 Task: Buy 1 Aprons from Kitchen & Table Linens section under best seller category for shipping address: Gunner Ward, 3113 Abia Martin Drive, Panther Burn, Mississippi 38765, Cell Number 6314971043. Pay from credit card ending with 6759, CVV 506
Action: Mouse moved to (8, 75)
Screenshot: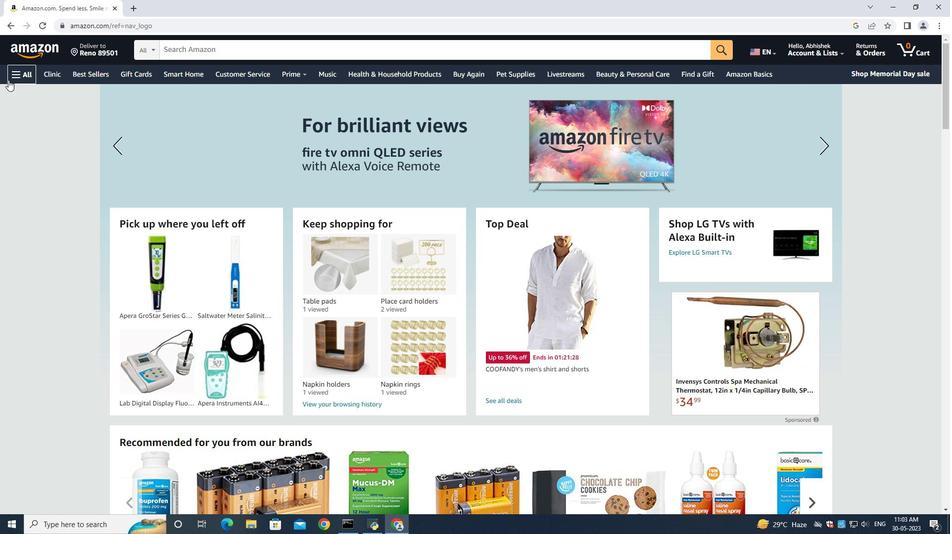 
Action: Mouse pressed left at (8, 75)
Screenshot: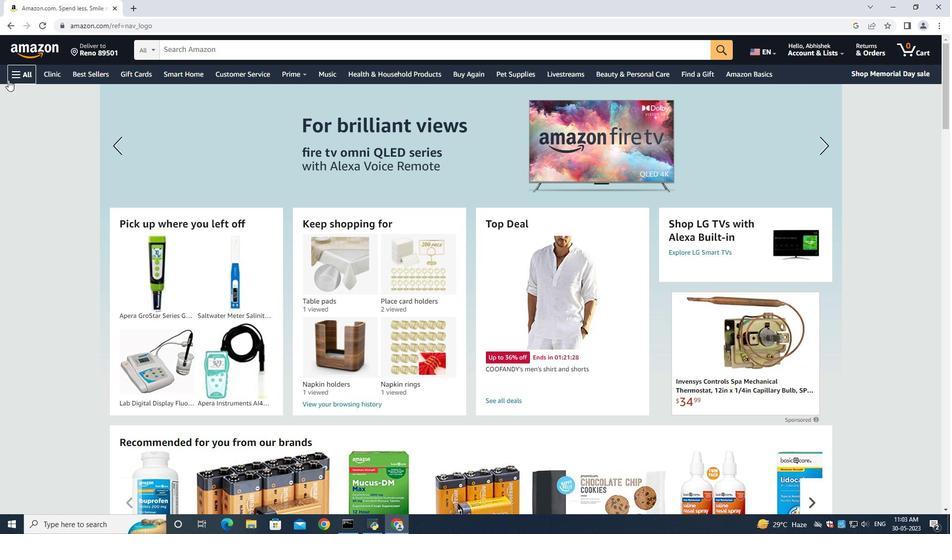 
Action: Mouse moved to (40, 92)
Screenshot: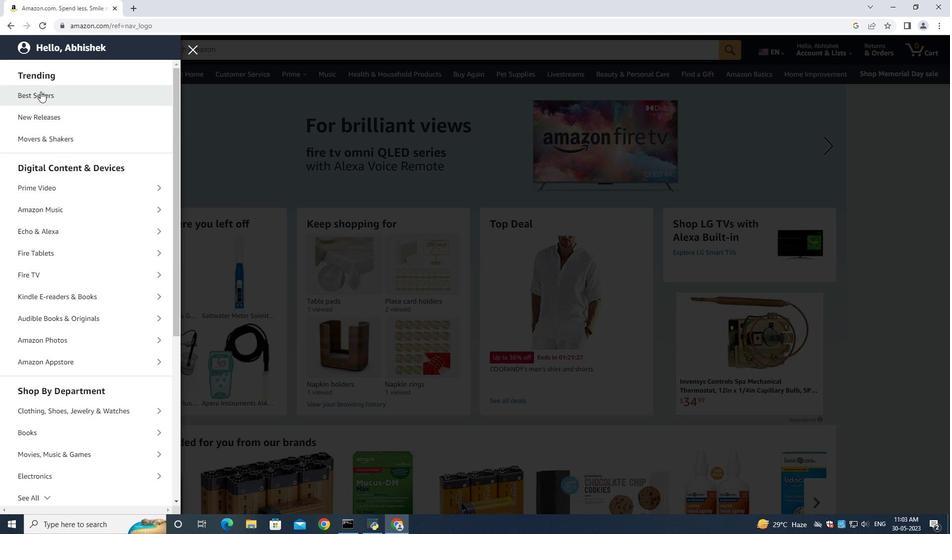 
Action: Mouse pressed left at (40, 92)
Screenshot: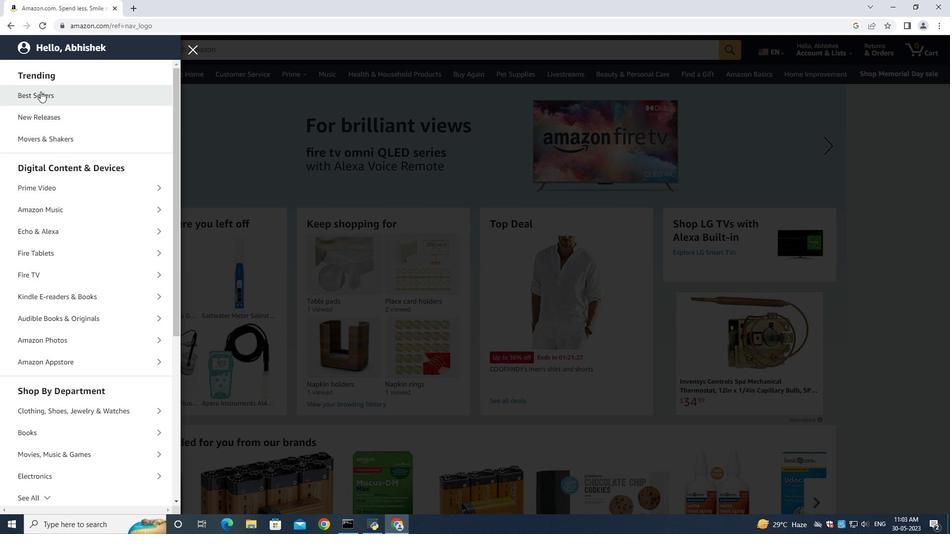 
Action: Mouse moved to (181, 53)
Screenshot: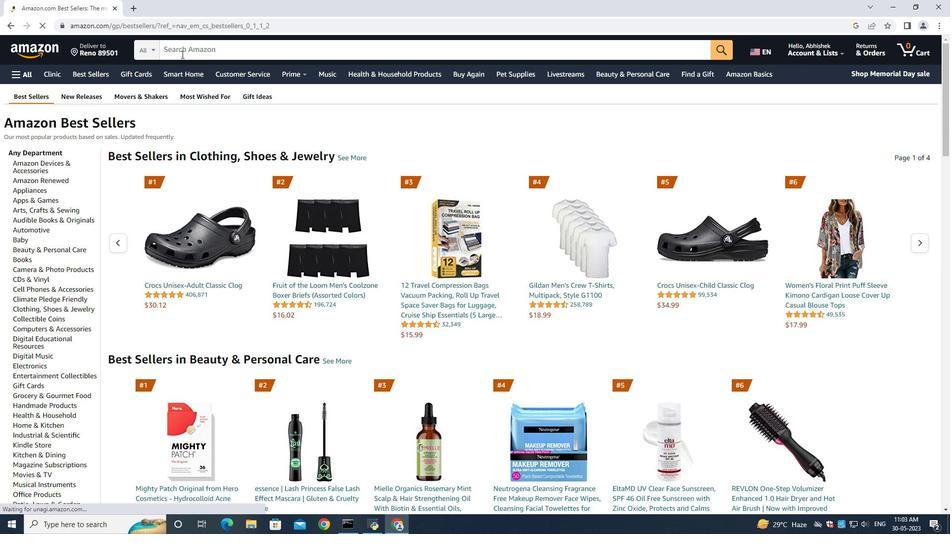 
Action: Mouse pressed left at (181, 53)
Screenshot: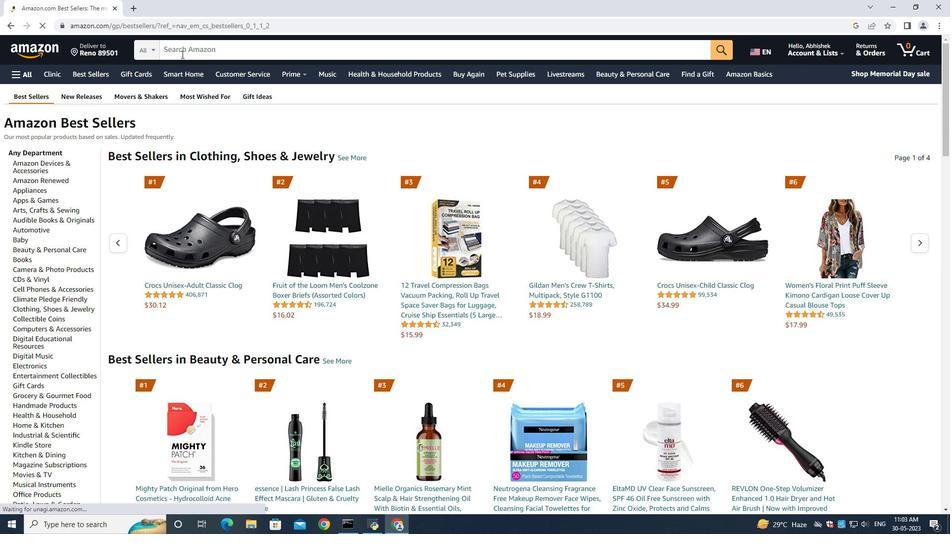 
Action: Key pressed <Key.shift>Aprons<Key.space><Key.shift><Key.enter>
Screenshot: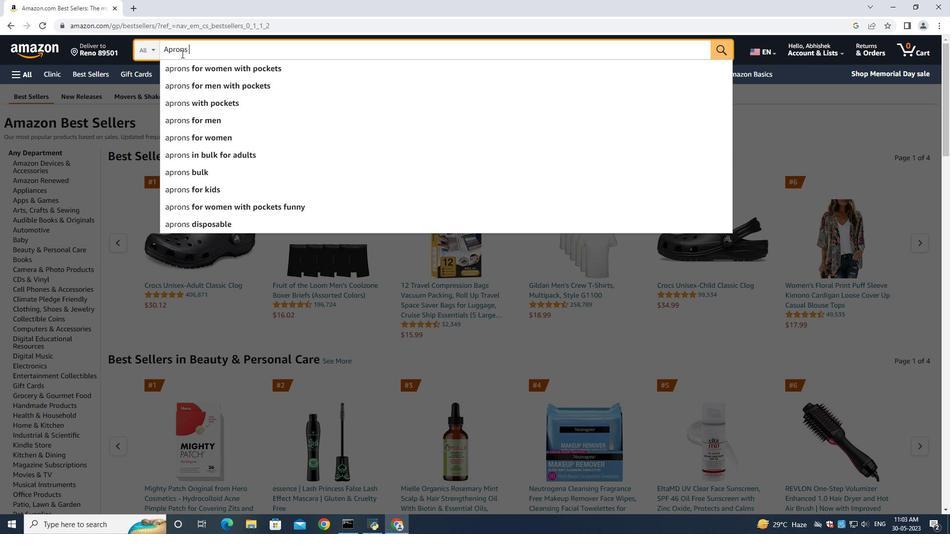 
Action: Mouse moved to (224, 56)
Screenshot: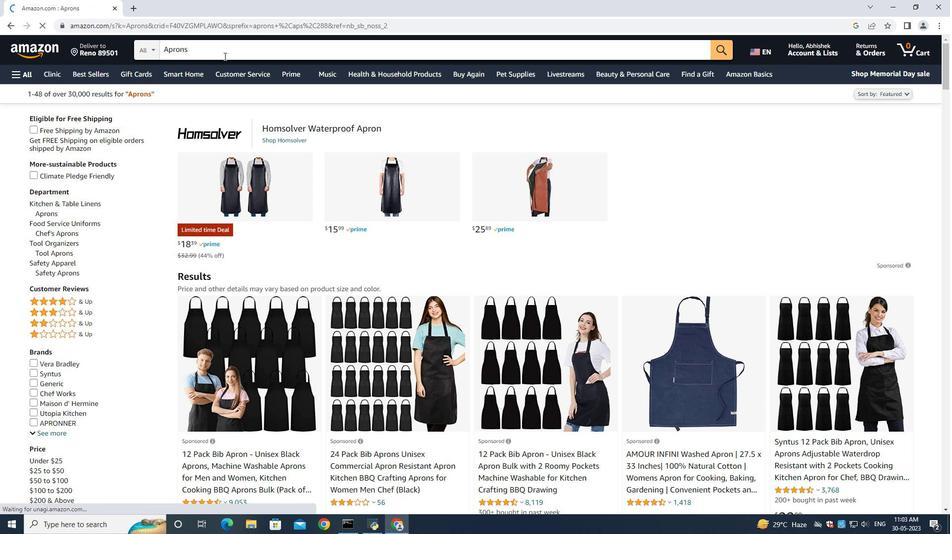 
Action: Mouse pressed left at (224, 56)
Screenshot: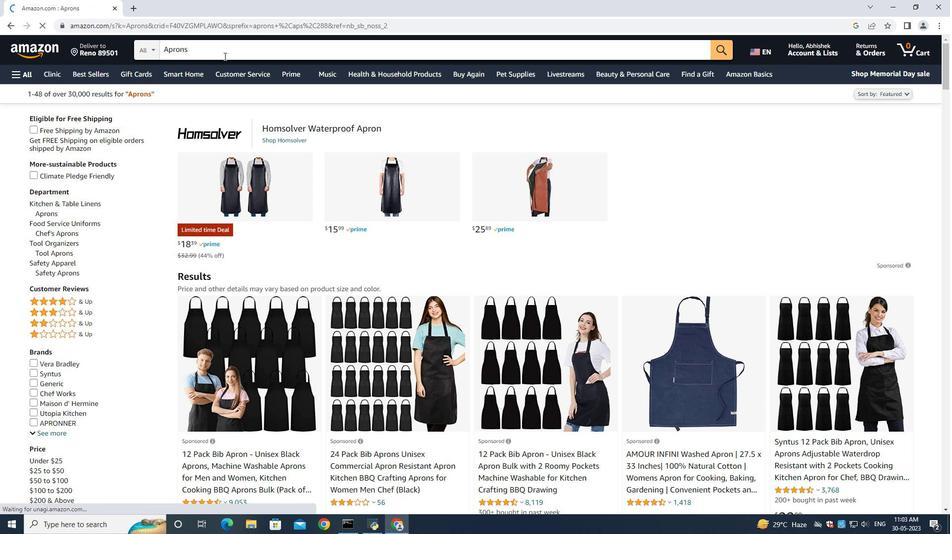 
Action: Mouse moved to (85, 204)
Screenshot: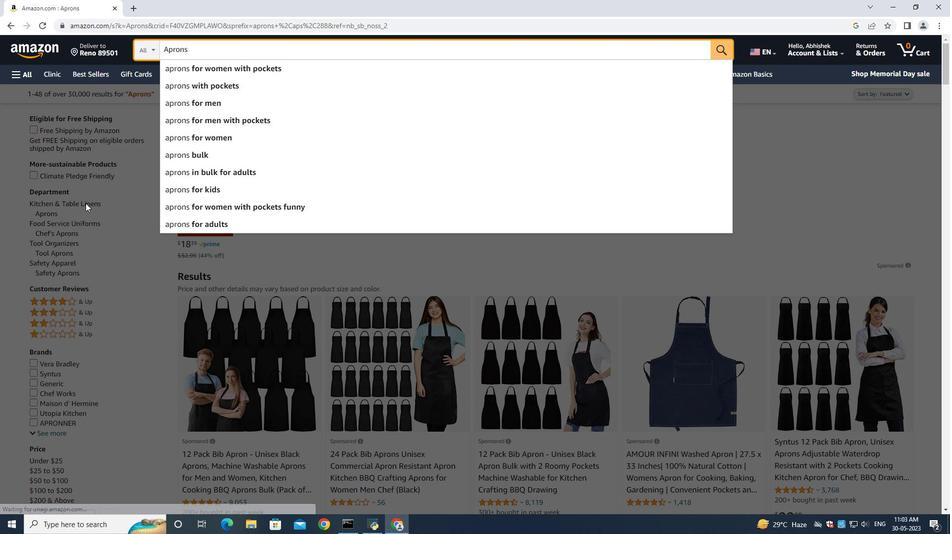 
Action: Mouse pressed left at (85, 204)
Screenshot: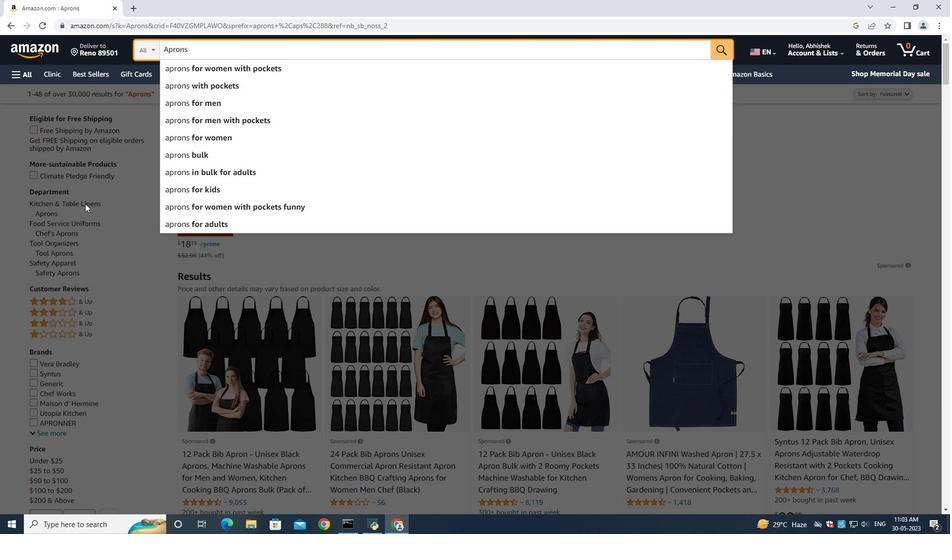 
Action: Mouse moved to (84, 204)
Screenshot: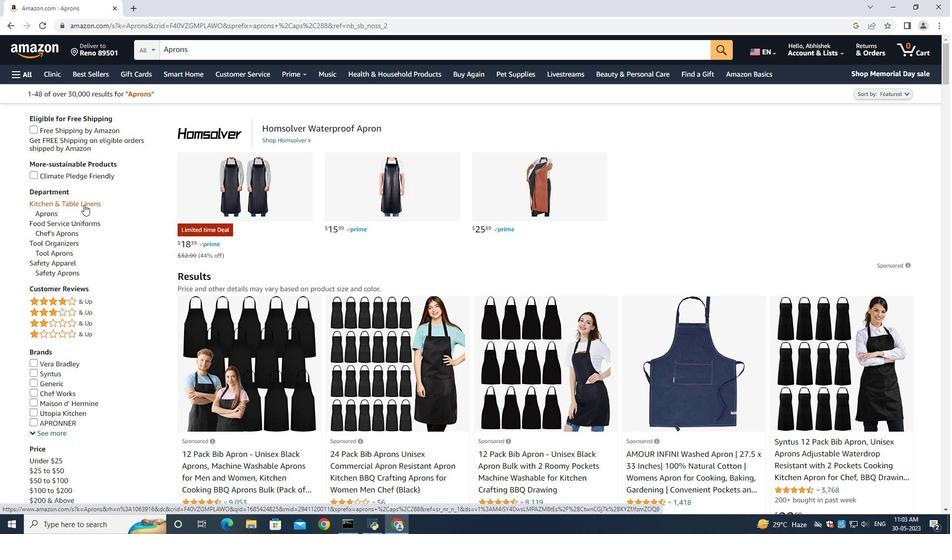 
Action: Mouse pressed left at (84, 204)
Screenshot: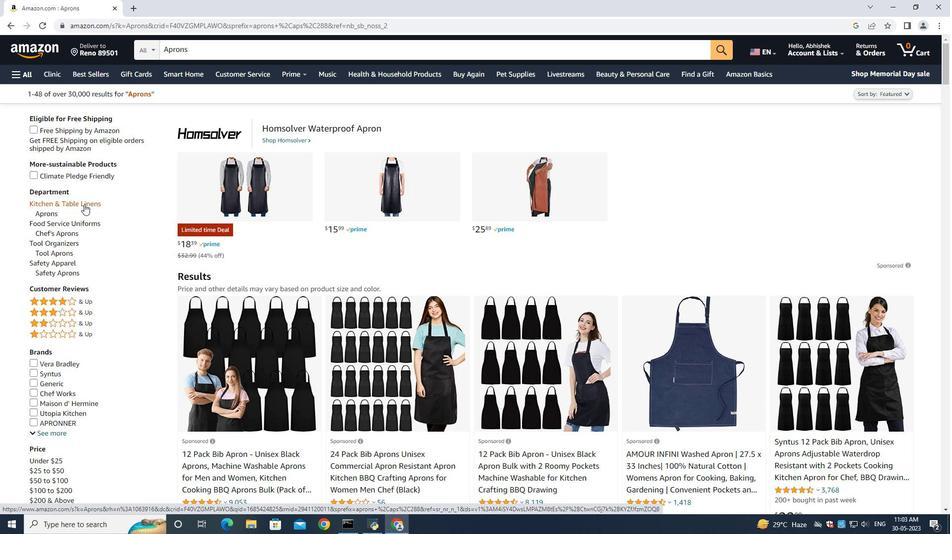 
Action: Mouse moved to (460, 256)
Screenshot: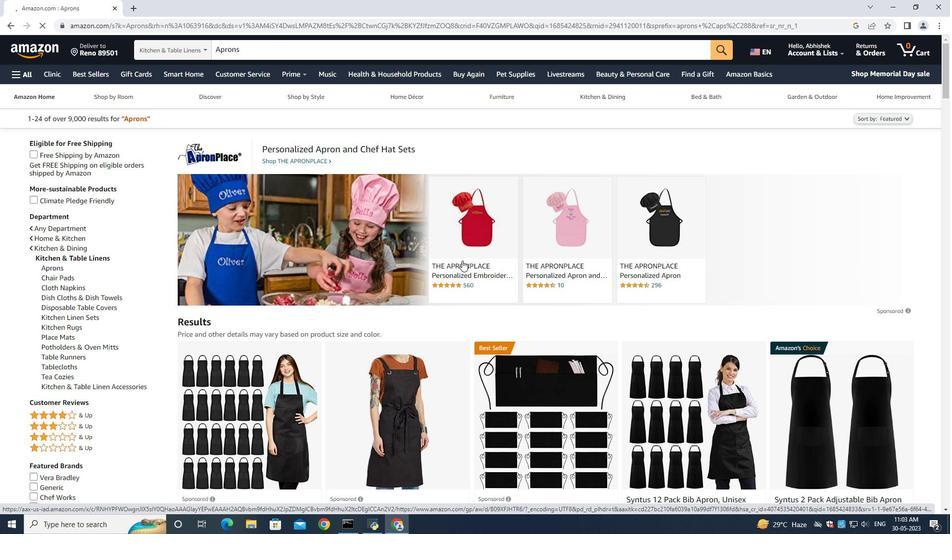 
Action: Mouse scrolled (460, 255) with delta (0, 0)
Screenshot: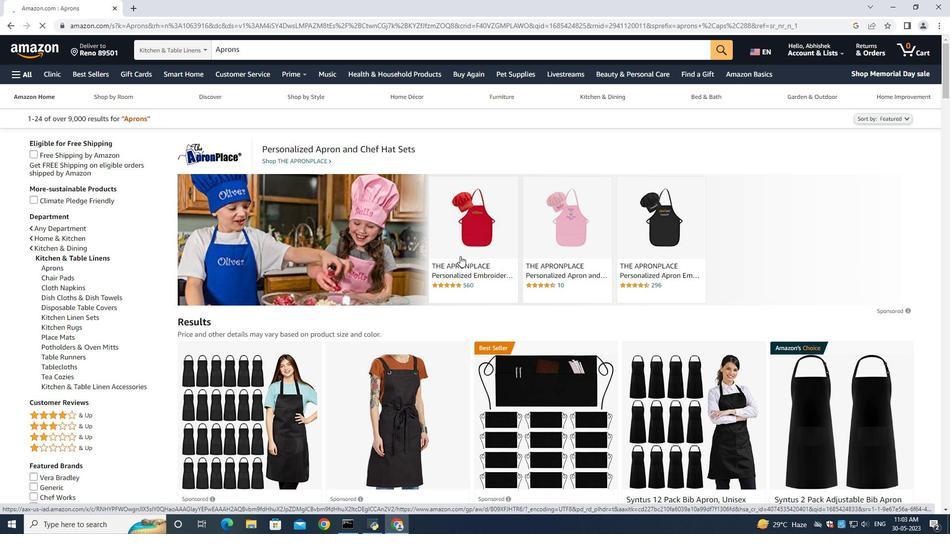 
Action: Mouse scrolled (460, 255) with delta (0, 0)
Screenshot: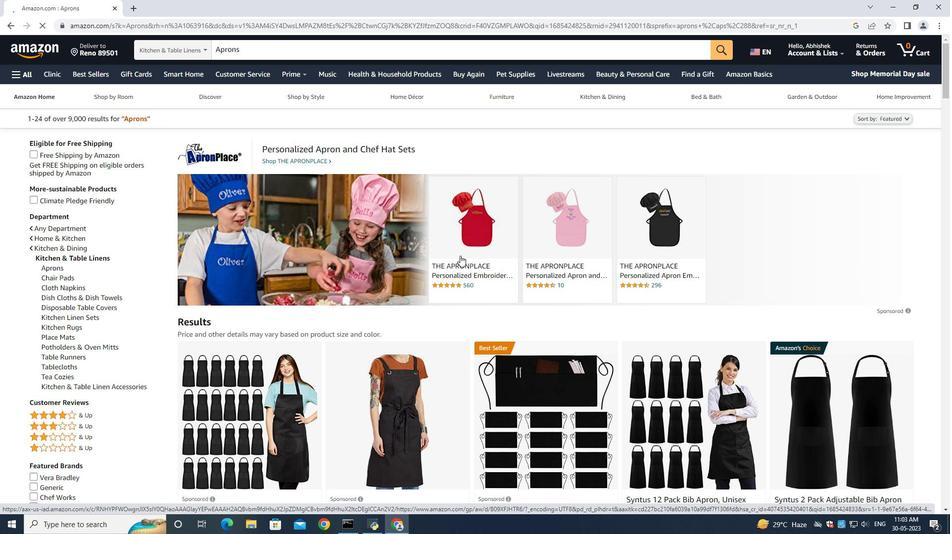 
Action: Mouse scrolled (460, 255) with delta (0, 0)
Screenshot: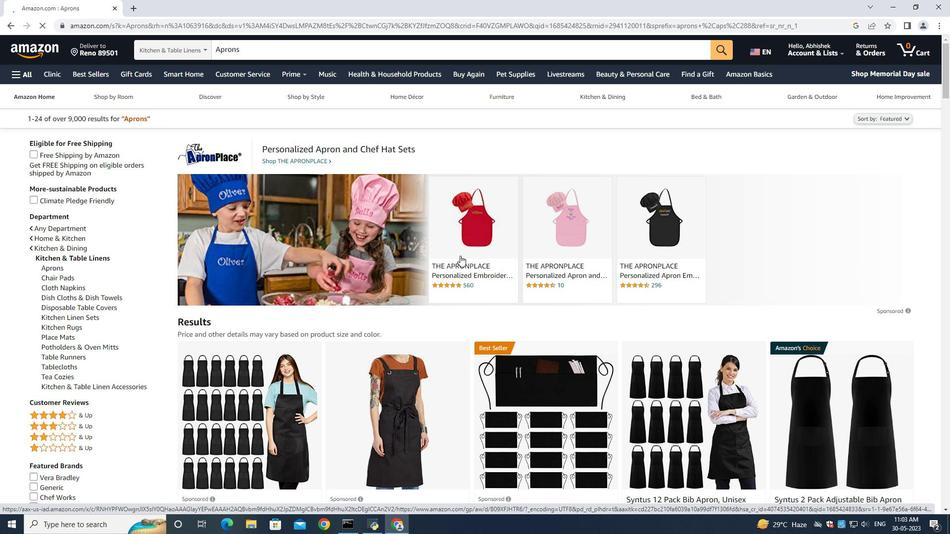 
Action: Mouse moved to (369, 365)
Screenshot: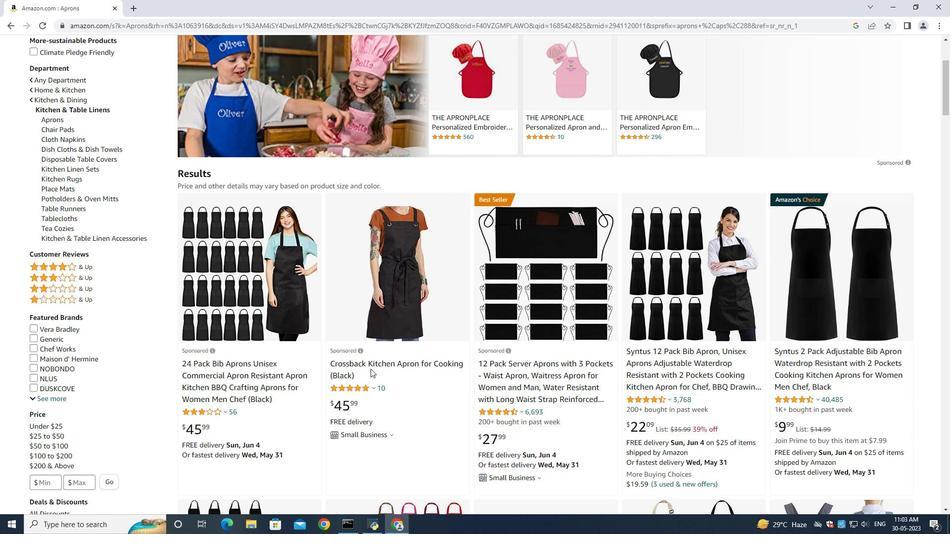 
Action: Mouse pressed left at (369, 365)
Screenshot: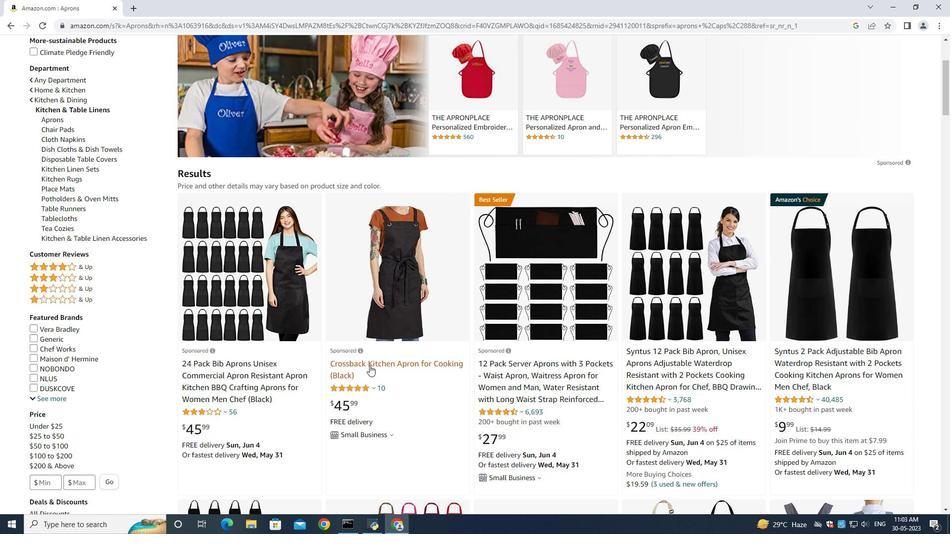 
Action: Mouse moved to (749, 350)
Screenshot: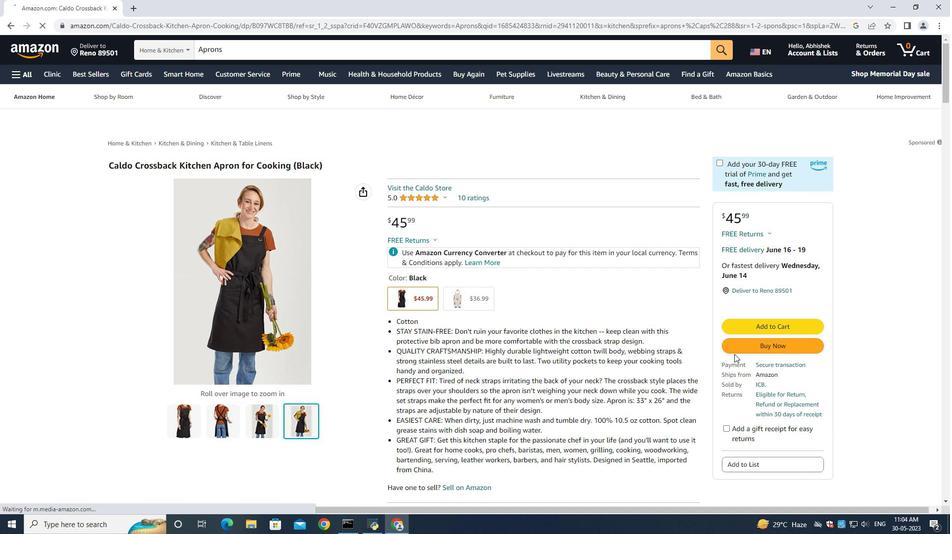 
Action: Mouse pressed left at (749, 350)
Screenshot: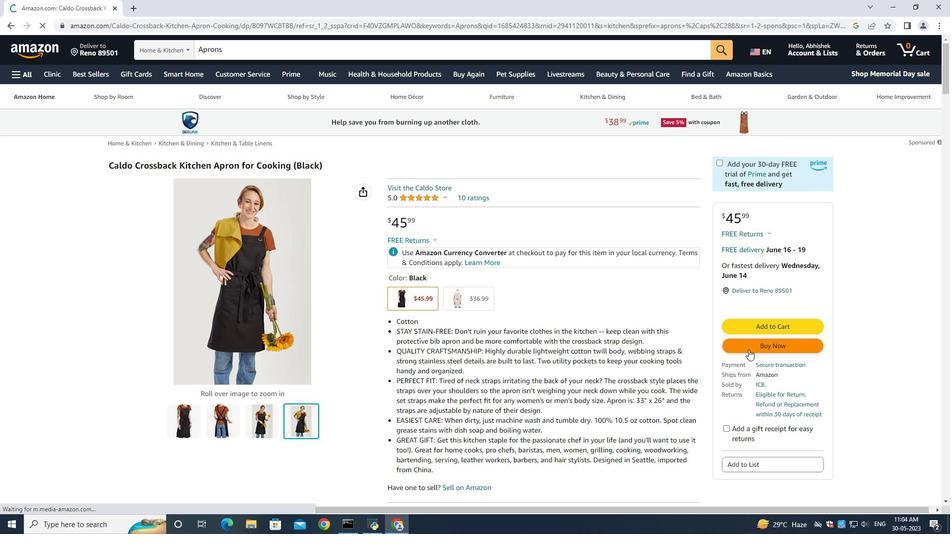 
Action: Mouse moved to (420, 315)
Screenshot: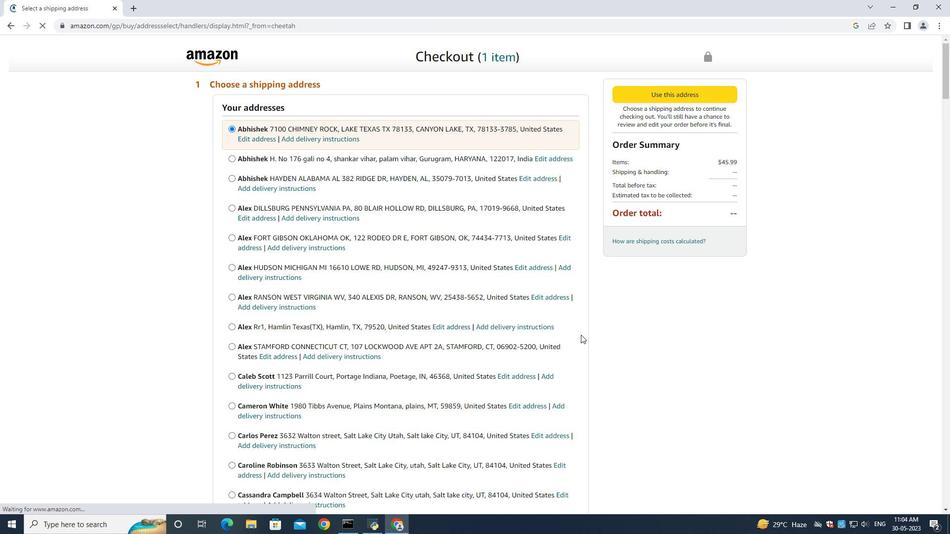 
Action: Mouse scrolled (420, 315) with delta (0, 0)
Screenshot: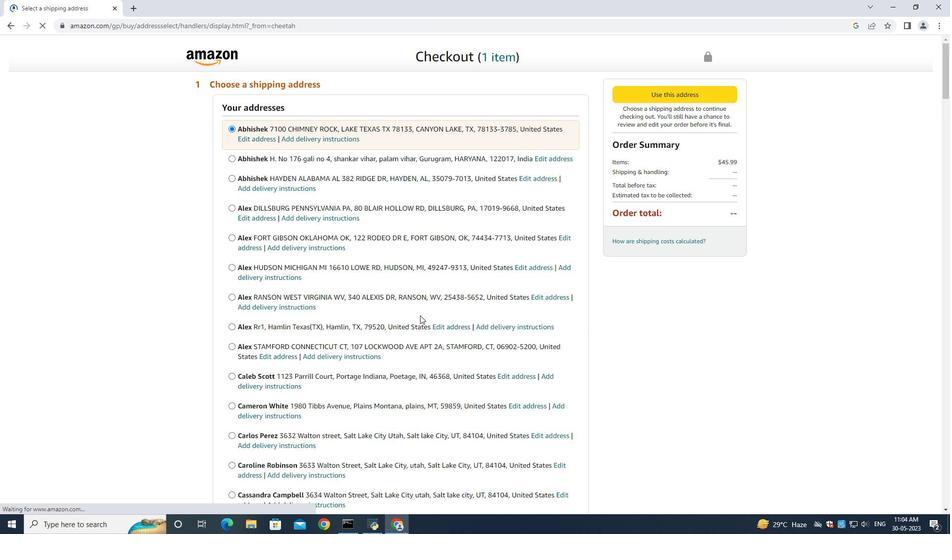 
Action: Mouse scrolled (420, 315) with delta (0, 0)
Screenshot: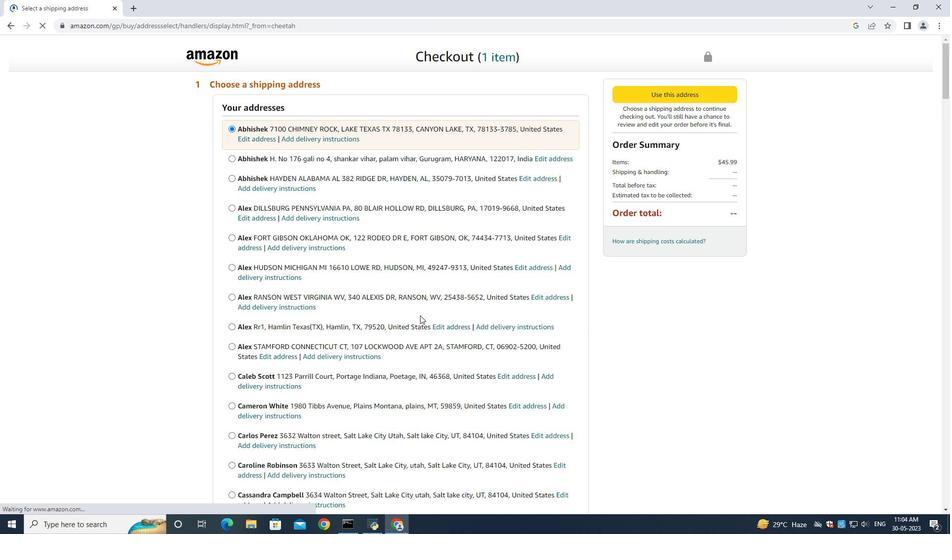 
Action: Mouse scrolled (420, 315) with delta (0, 0)
Screenshot: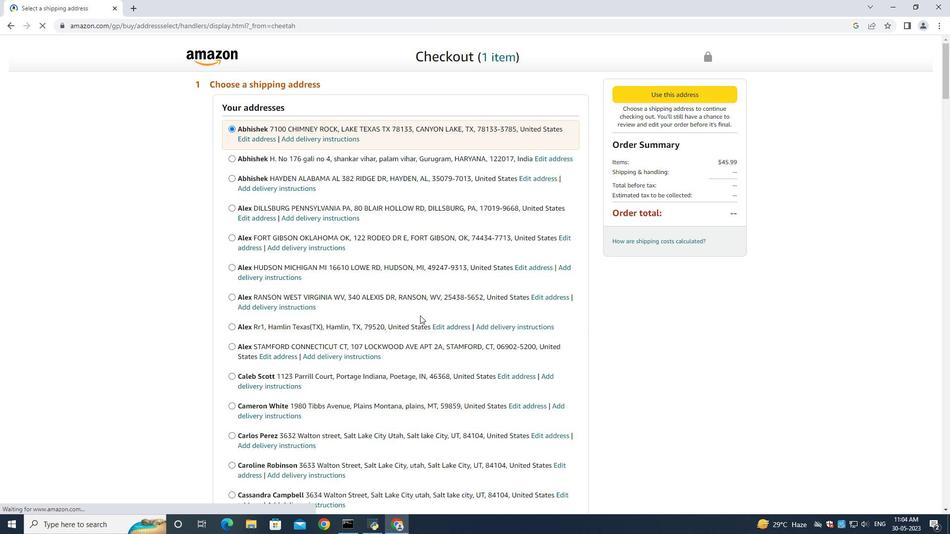 
Action: Mouse scrolled (420, 315) with delta (0, 0)
Screenshot: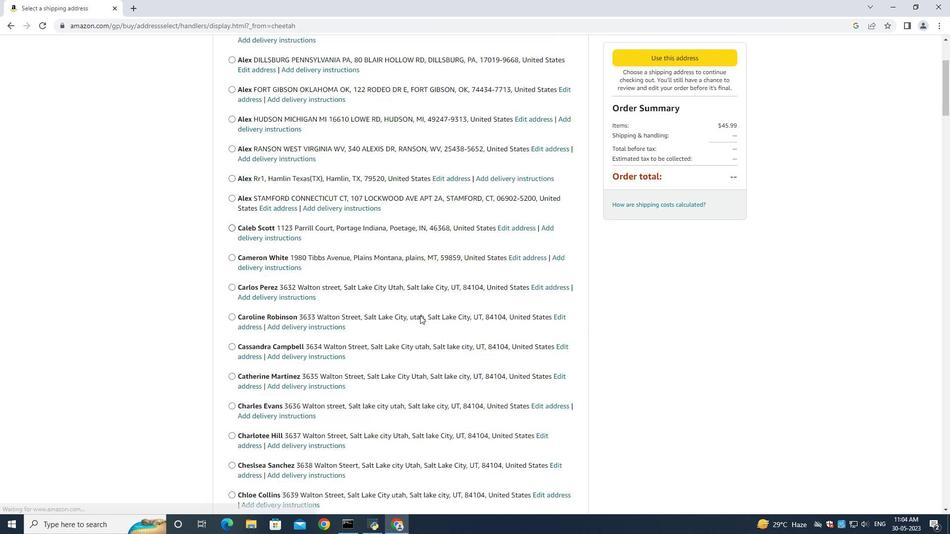 
Action: Mouse scrolled (420, 315) with delta (0, 0)
Screenshot: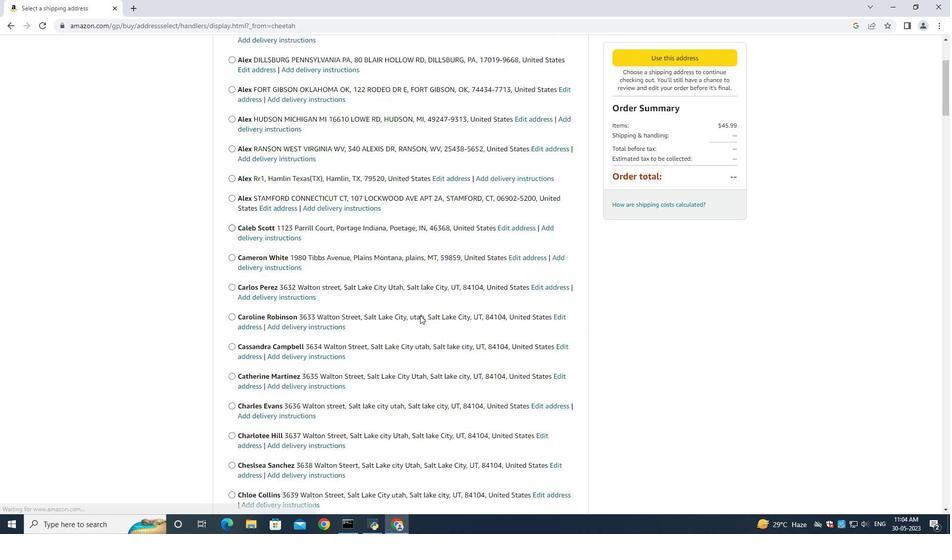
Action: Mouse scrolled (420, 315) with delta (0, 0)
Screenshot: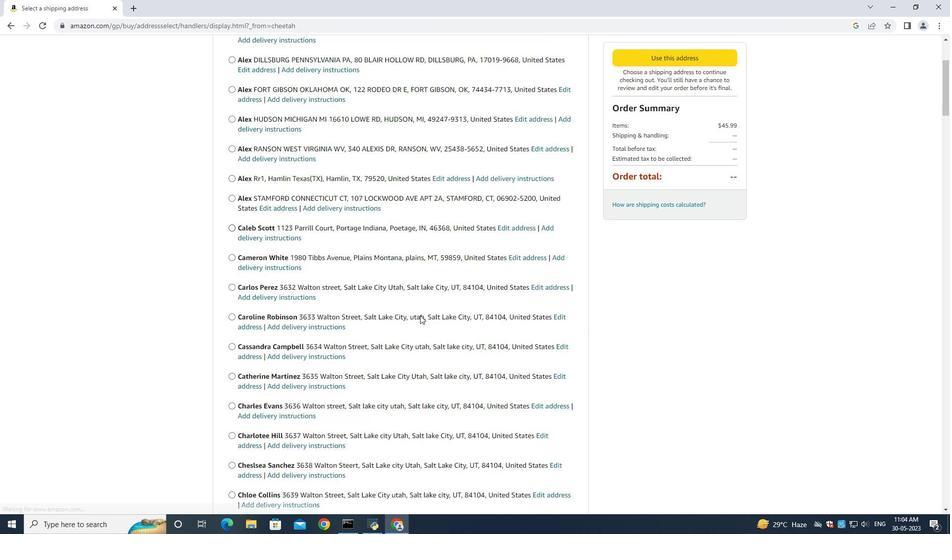 
Action: Mouse scrolled (420, 315) with delta (0, 0)
Screenshot: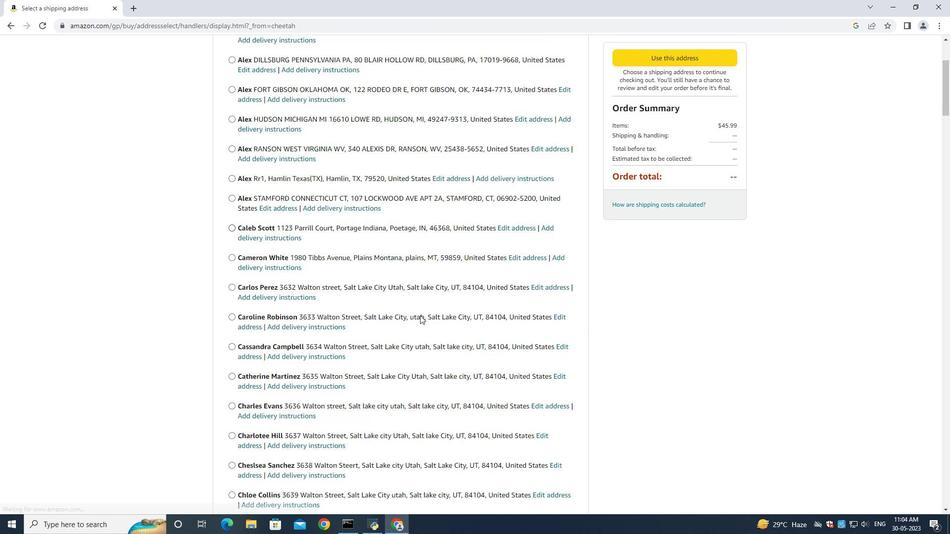 
Action: Mouse scrolled (420, 315) with delta (0, 0)
Screenshot: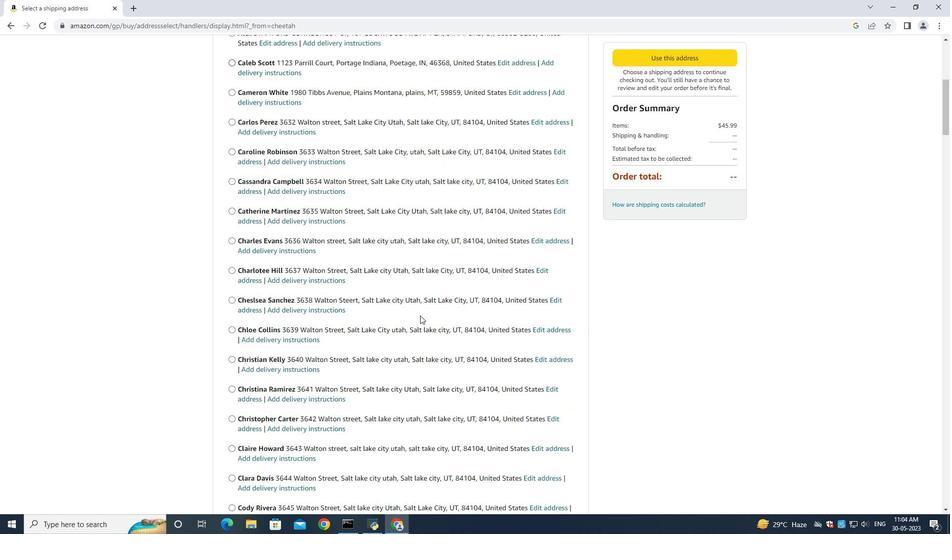 
Action: Mouse scrolled (420, 315) with delta (0, 0)
Screenshot: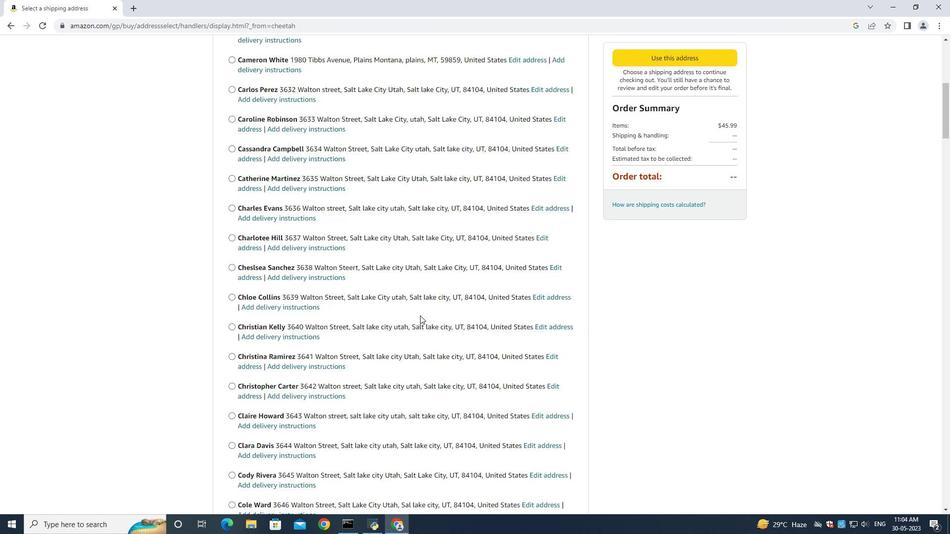 
Action: Mouse scrolled (420, 315) with delta (0, 0)
Screenshot: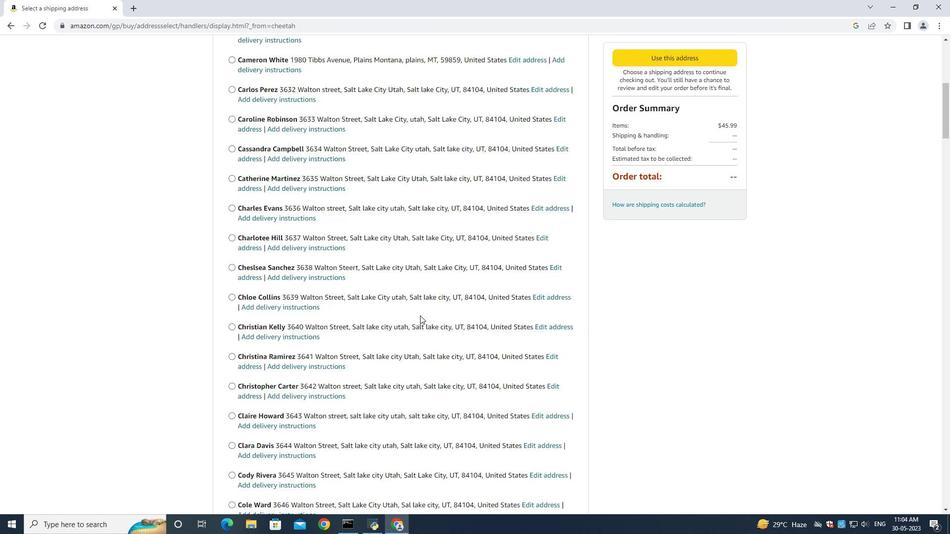 
Action: Mouse scrolled (420, 315) with delta (0, 0)
Screenshot: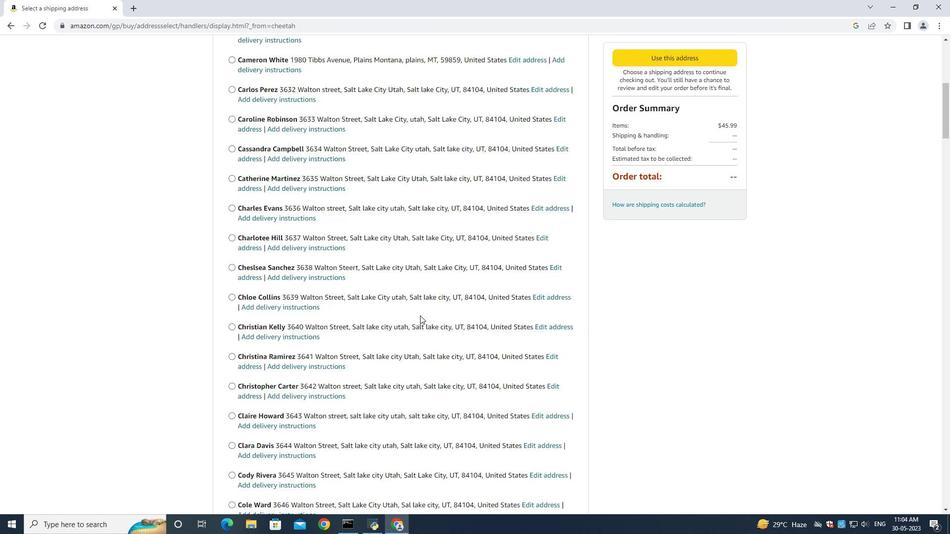 
Action: Mouse scrolled (420, 315) with delta (0, 0)
Screenshot: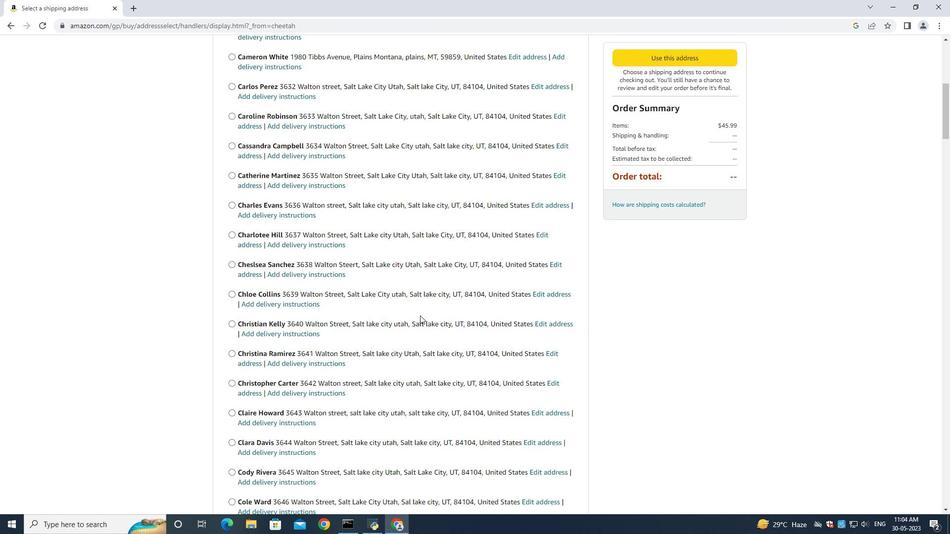 
Action: Mouse scrolled (420, 315) with delta (0, 0)
Screenshot: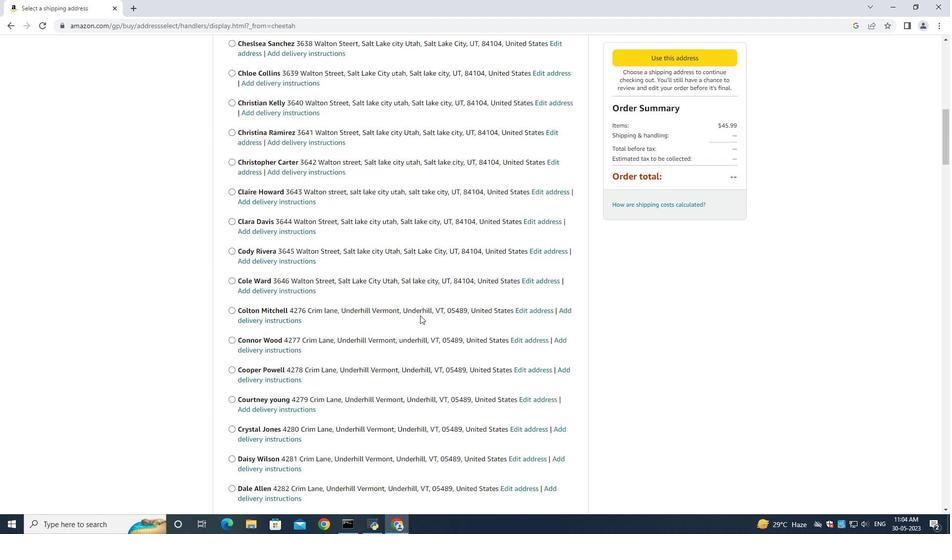 
Action: Mouse scrolled (420, 315) with delta (0, 0)
Screenshot: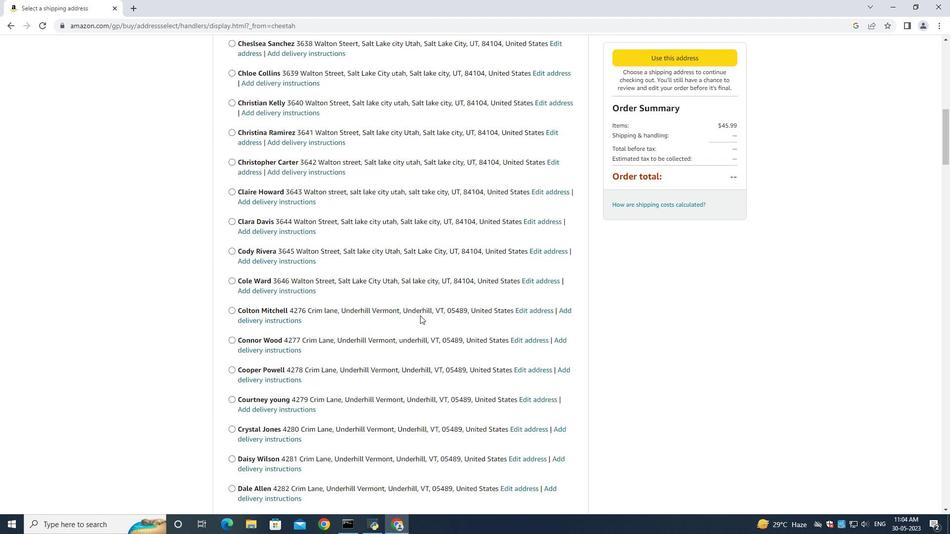 
Action: Mouse scrolled (420, 315) with delta (0, 0)
Screenshot: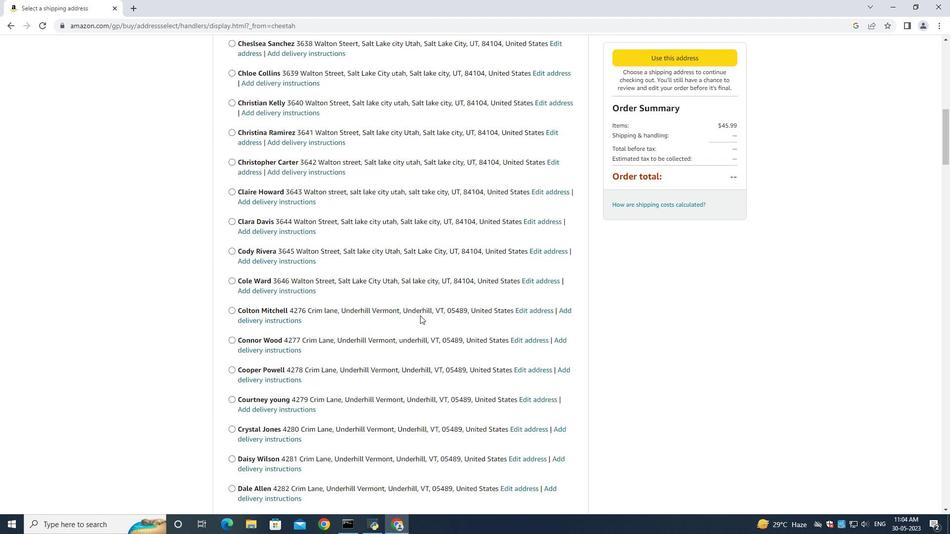 
Action: Mouse scrolled (420, 315) with delta (0, 0)
Screenshot: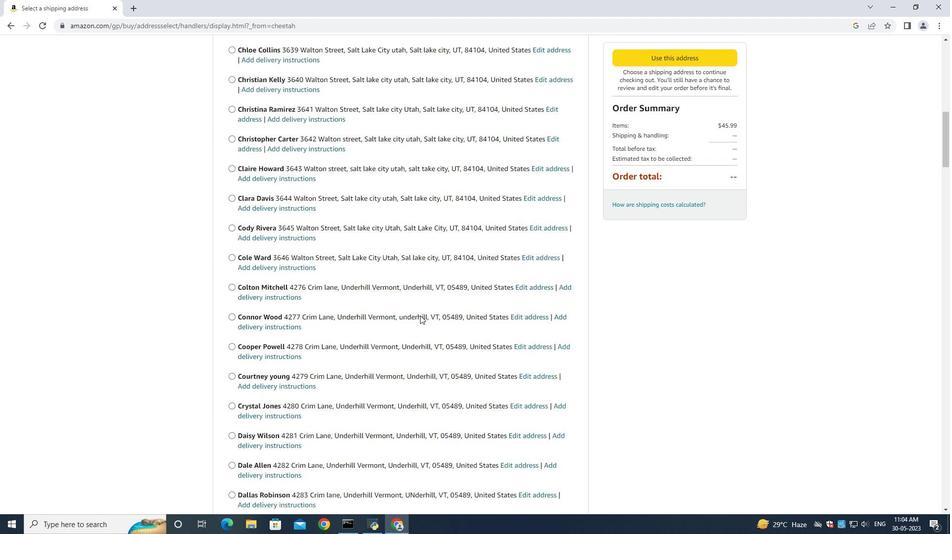 
Action: Mouse scrolled (420, 315) with delta (0, 0)
Screenshot: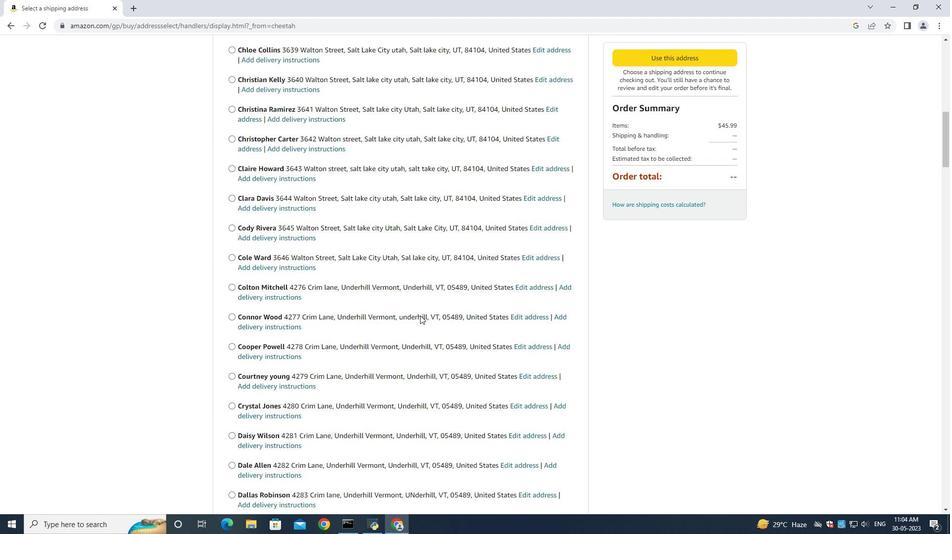 
Action: Mouse scrolled (420, 315) with delta (0, 0)
Screenshot: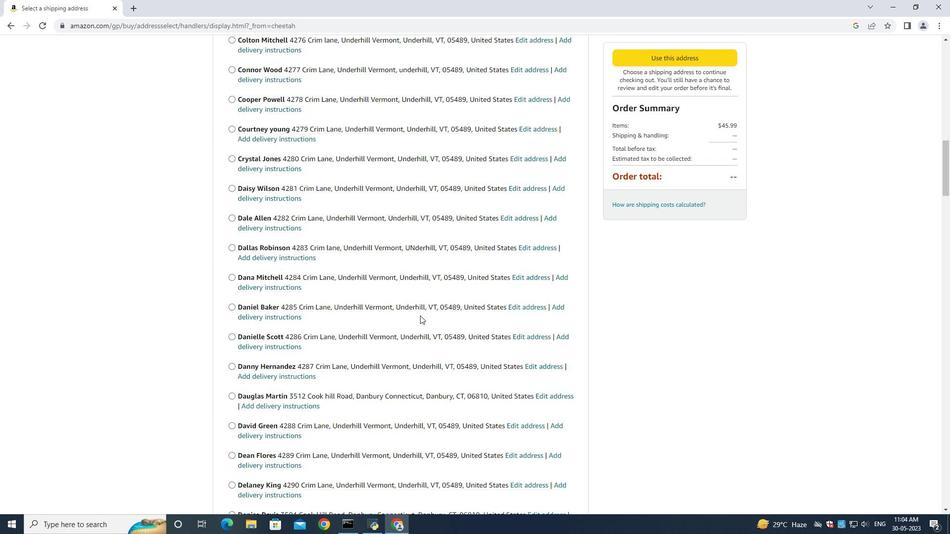 
Action: Mouse scrolled (420, 315) with delta (0, 0)
Screenshot: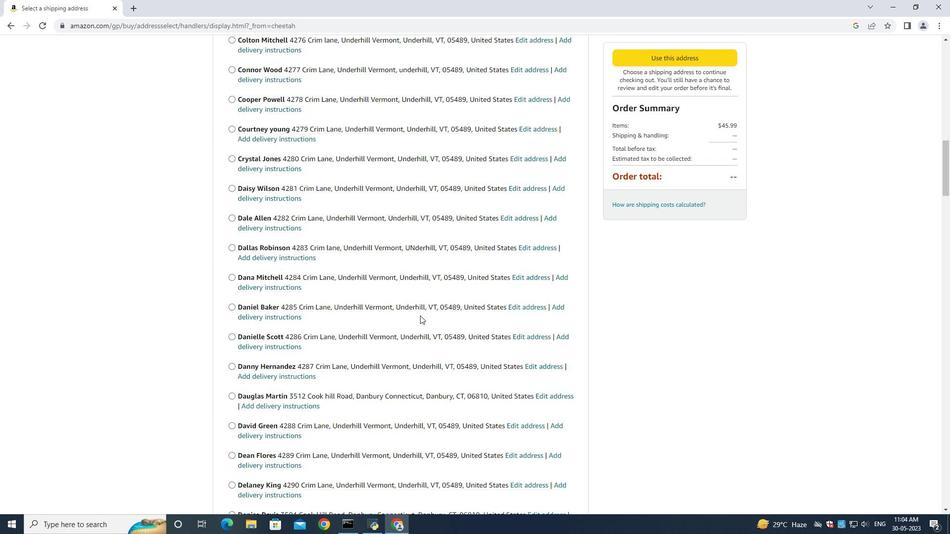 
Action: Mouse scrolled (420, 315) with delta (0, 0)
Screenshot: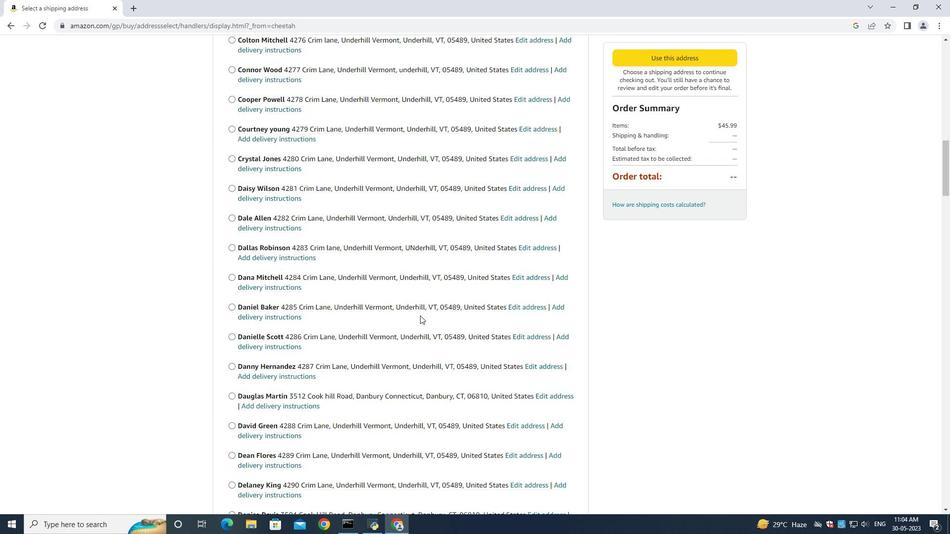 
Action: Mouse scrolled (420, 315) with delta (0, 0)
Screenshot: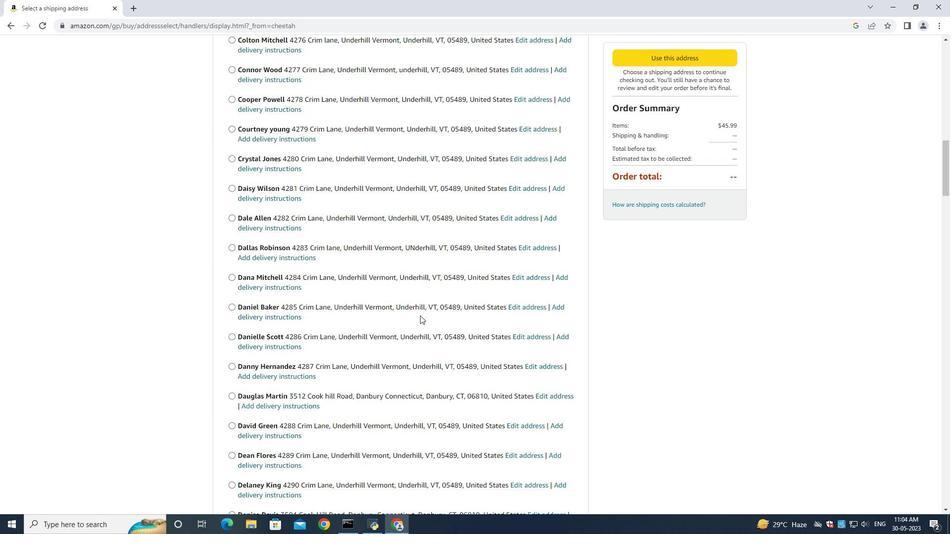
Action: Mouse scrolled (420, 315) with delta (0, 0)
Screenshot: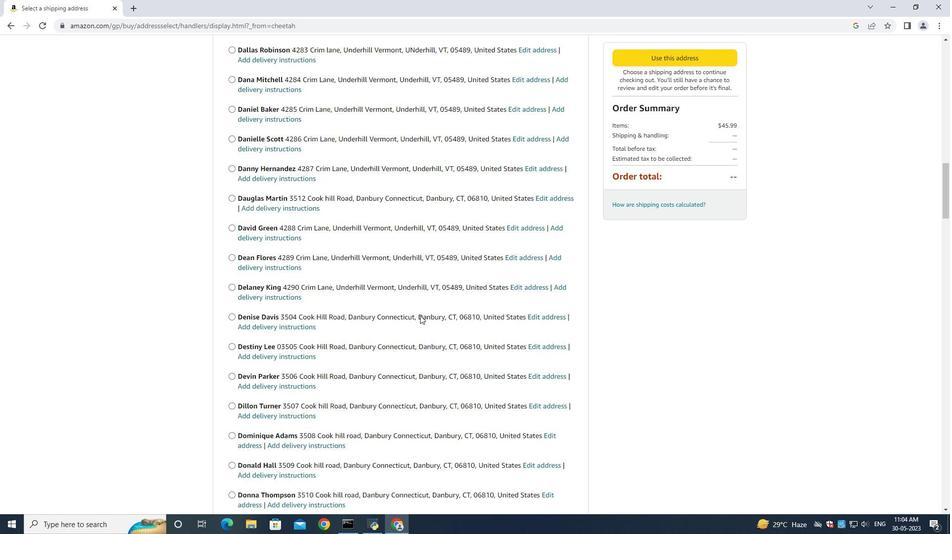 
Action: Mouse scrolled (420, 315) with delta (0, 0)
Screenshot: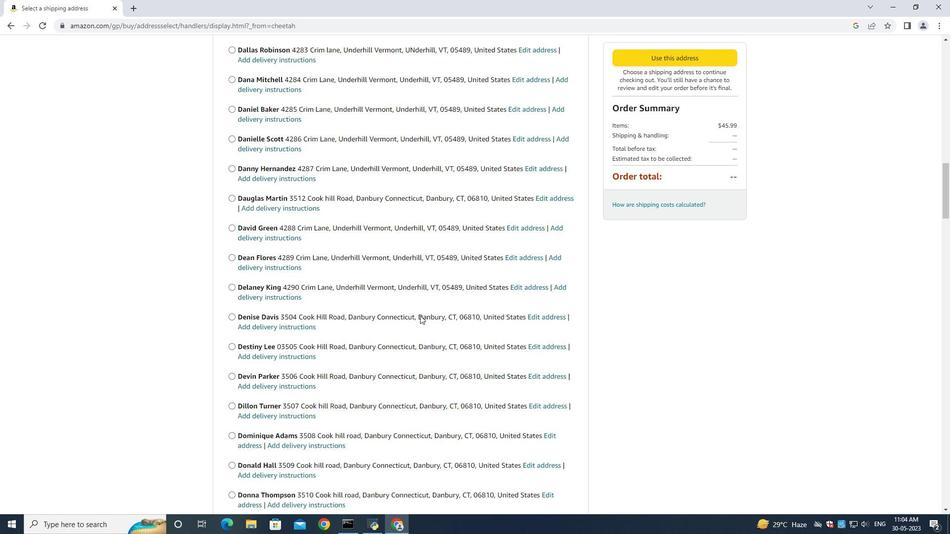 
Action: Mouse scrolled (420, 315) with delta (0, 0)
Screenshot: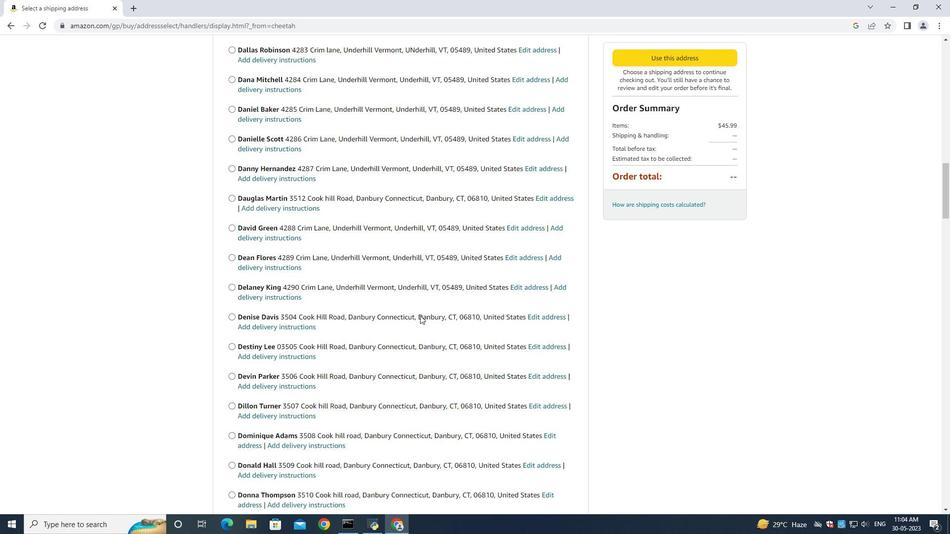 
Action: Mouse scrolled (420, 315) with delta (0, 0)
Screenshot: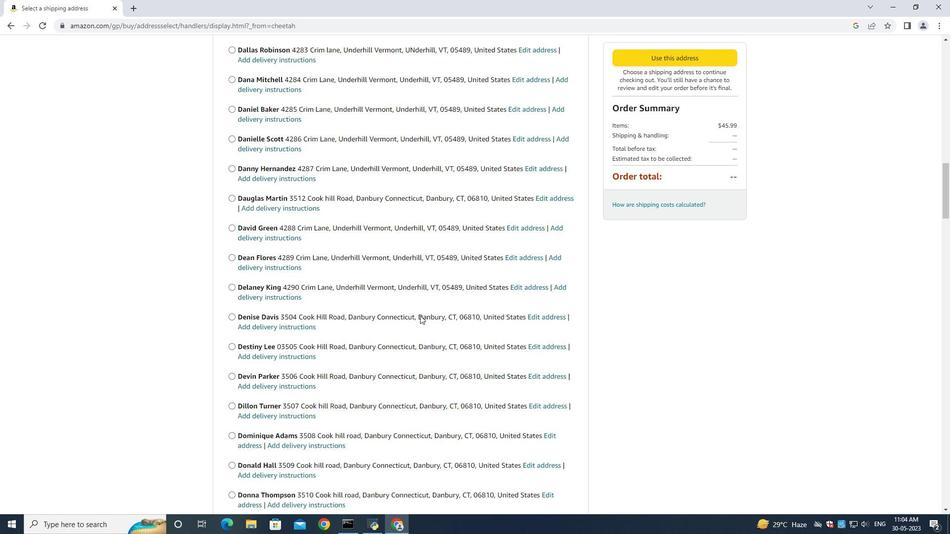 
Action: Mouse scrolled (420, 315) with delta (0, 0)
Screenshot: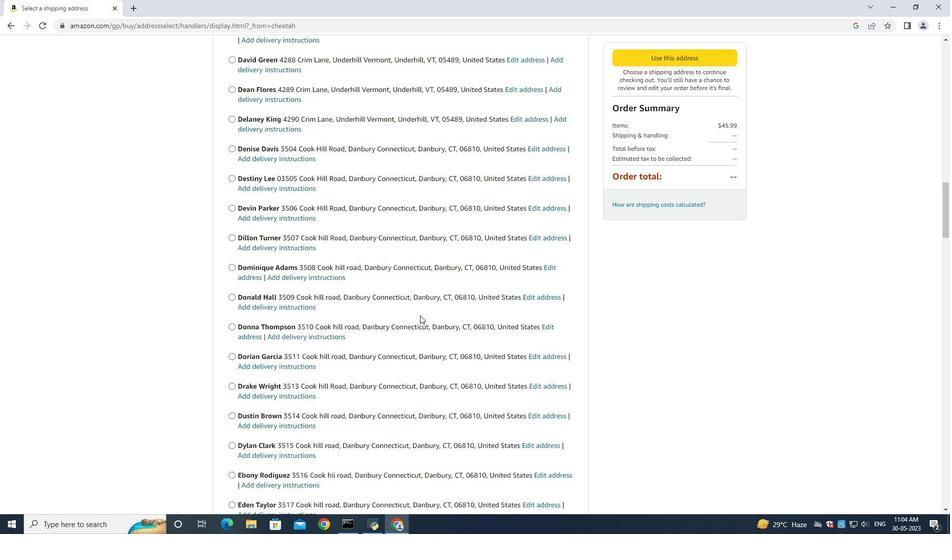 
Action: Mouse scrolled (420, 315) with delta (0, 0)
Screenshot: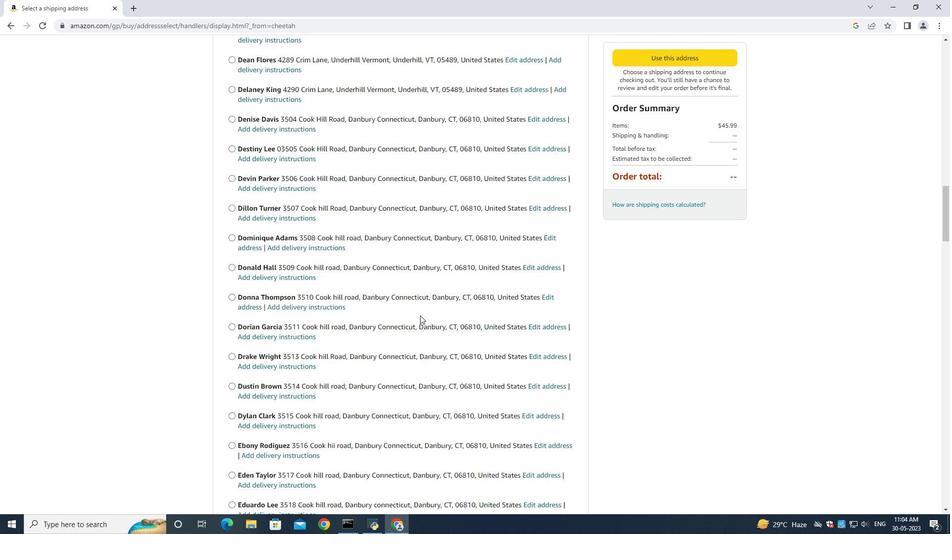 
Action: Mouse moved to (420, 315)
Screenshot: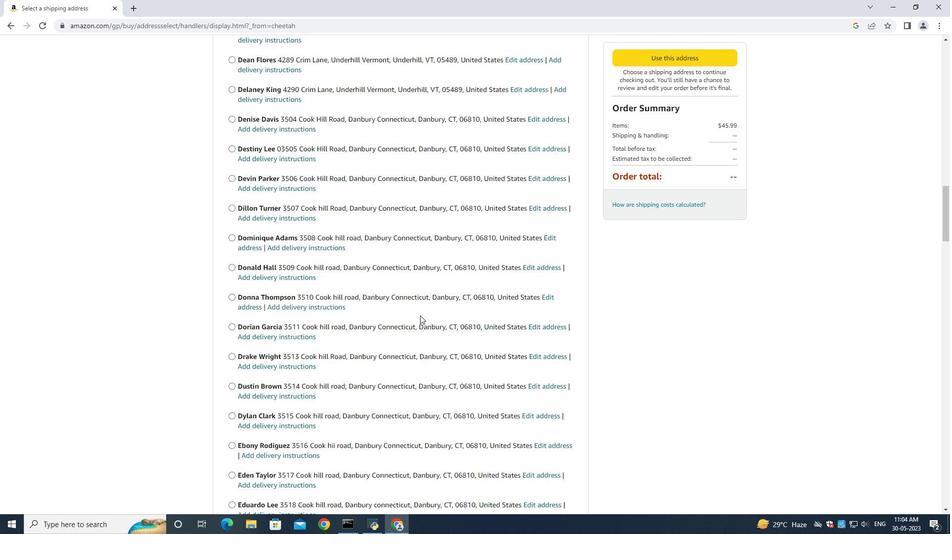 
Action: Mouse scrolled (420, 315) with delta (0, 0)
Screenshot: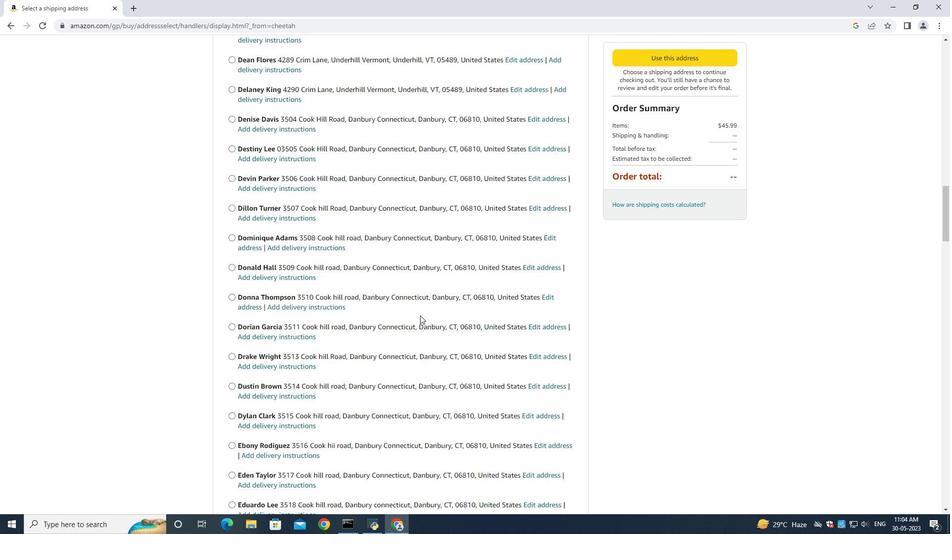 
Action: Mouse moved to (420, 315)
Screenshot: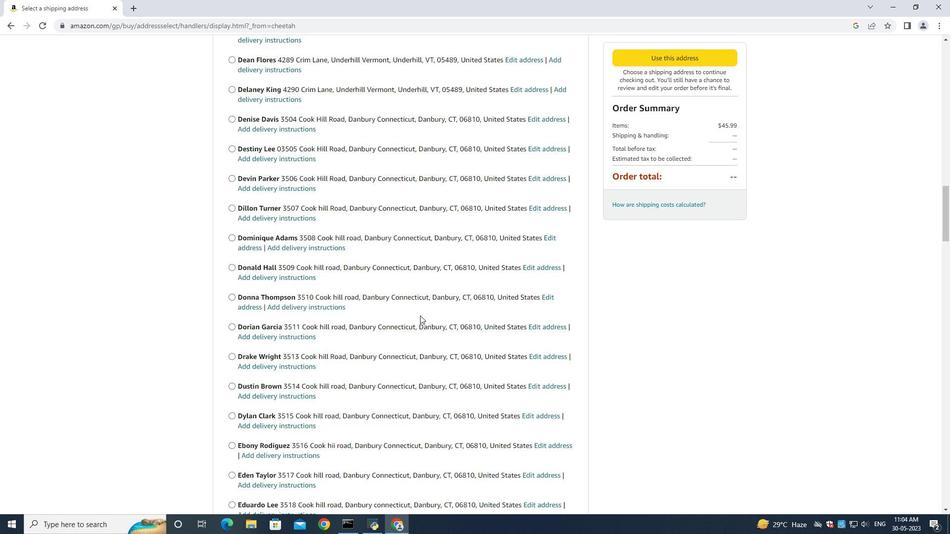 
Action: Mouse scrolled (420, 315) with delta (0, 0)
Screenshot: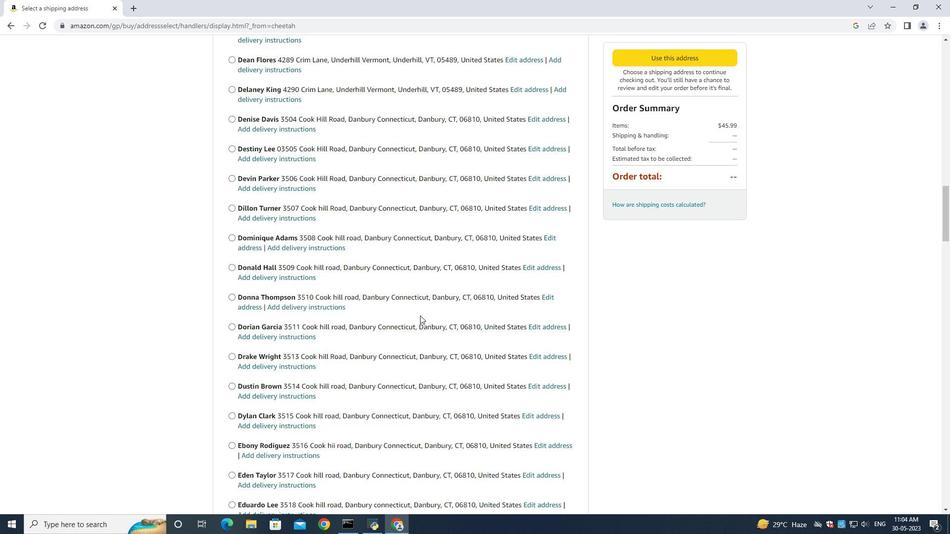 
Action: Mouse scrolled (420, 315) with delta (0, 0)
Screenshot: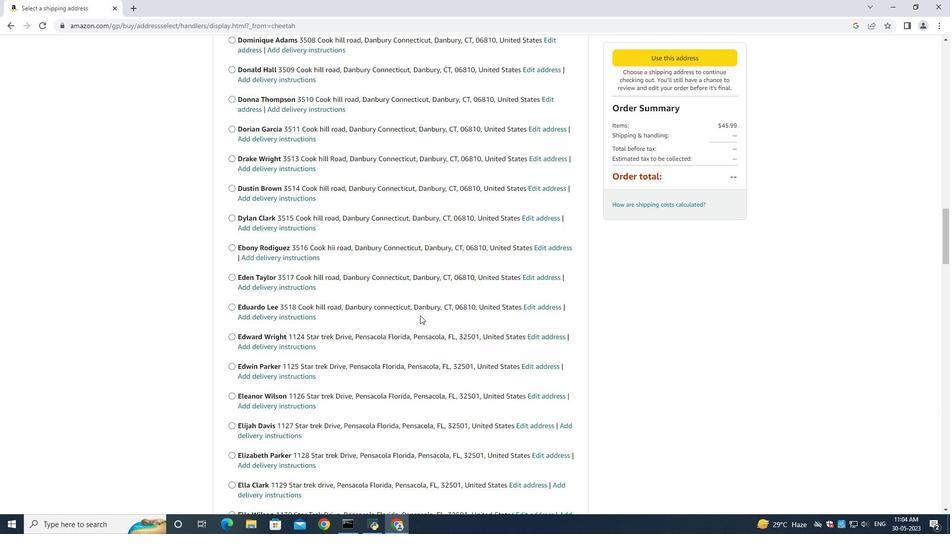
Action: Mouse scrolled (420, 315) with delta (0, 0)
Screenshot: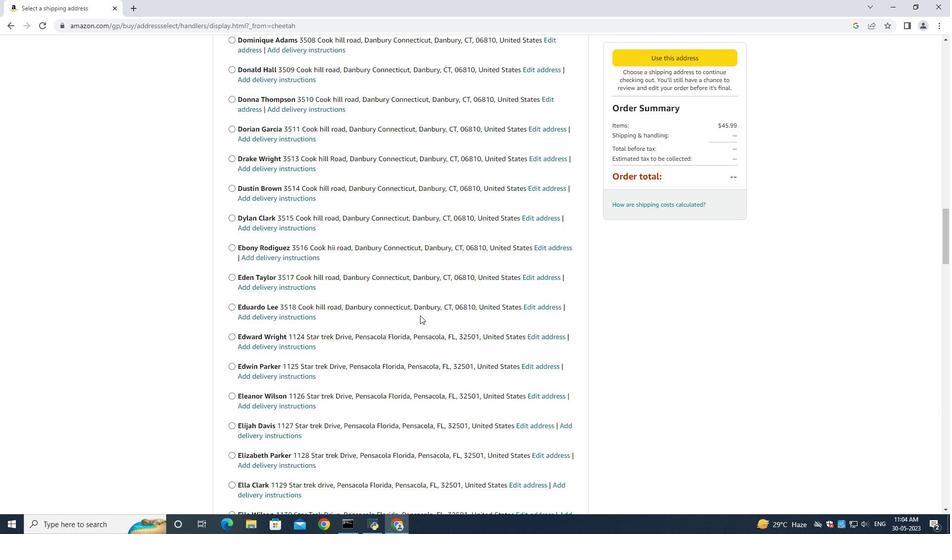 
Action: Mouse scrolled (420, 315) with delta (0, 0)
Screenshot: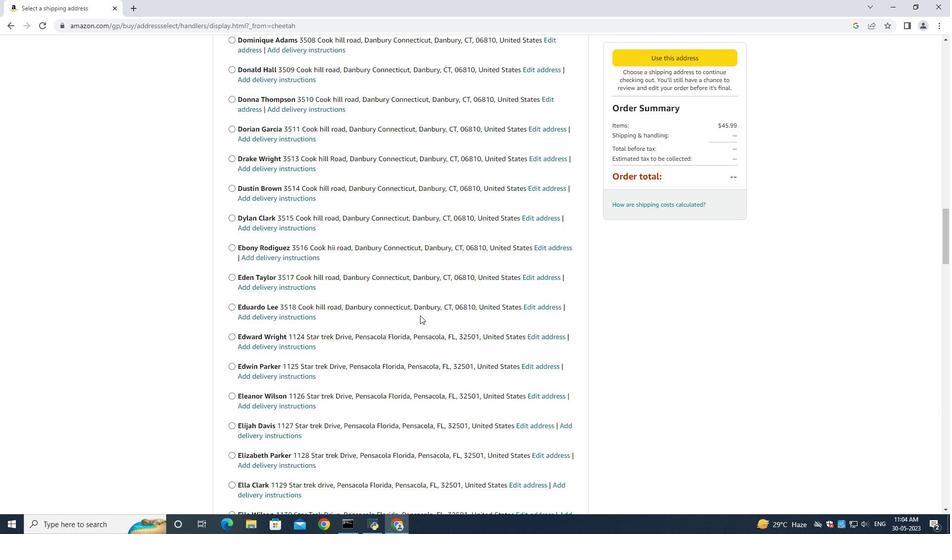 
Action: Mouse scrolled (420, 315) with delta (0, 0)
Screenshot: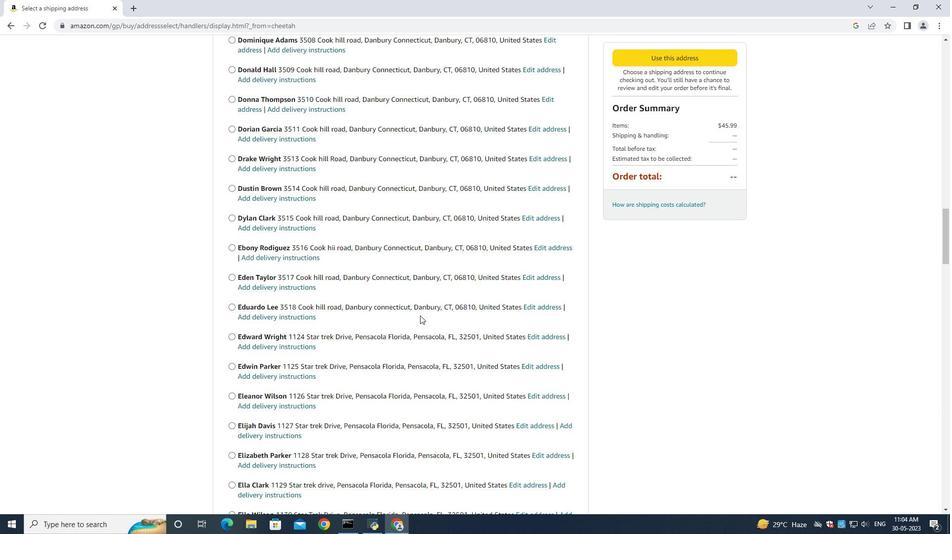 
Action: Mouse scrolled (420, 315) with delta (0, 0)
Screenshot: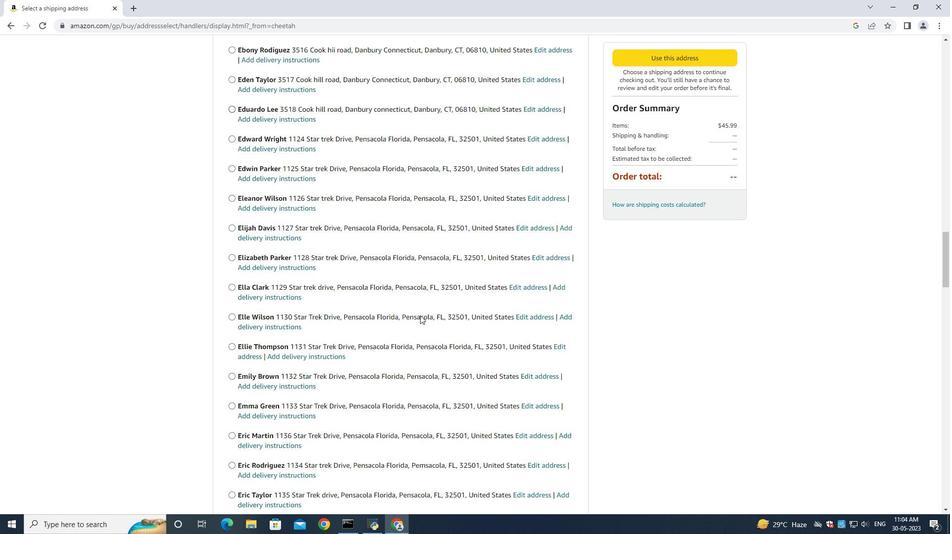 
Action: Mouse scrolled (420, 315) with delta (0, 0)
Screenshot: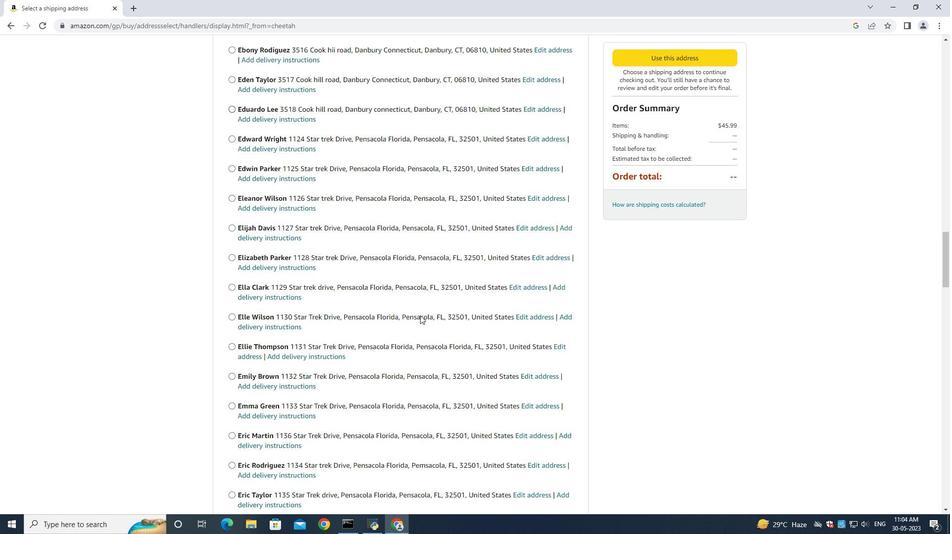 
Action: Mouse scrolled (420, 315) with delta (0, 0)
Screenshot: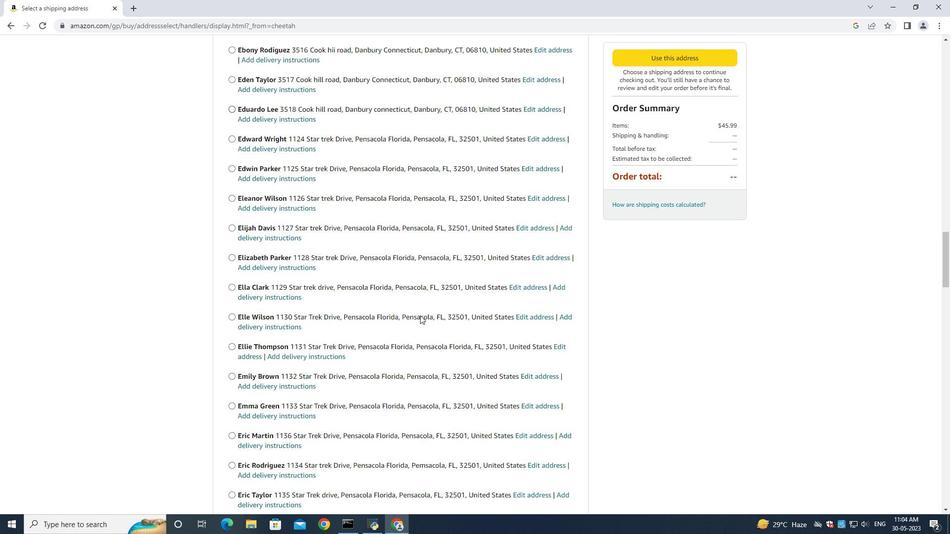 
Action: Mouse scrolled (420, 315) with delta (0, 0)
Screenshot: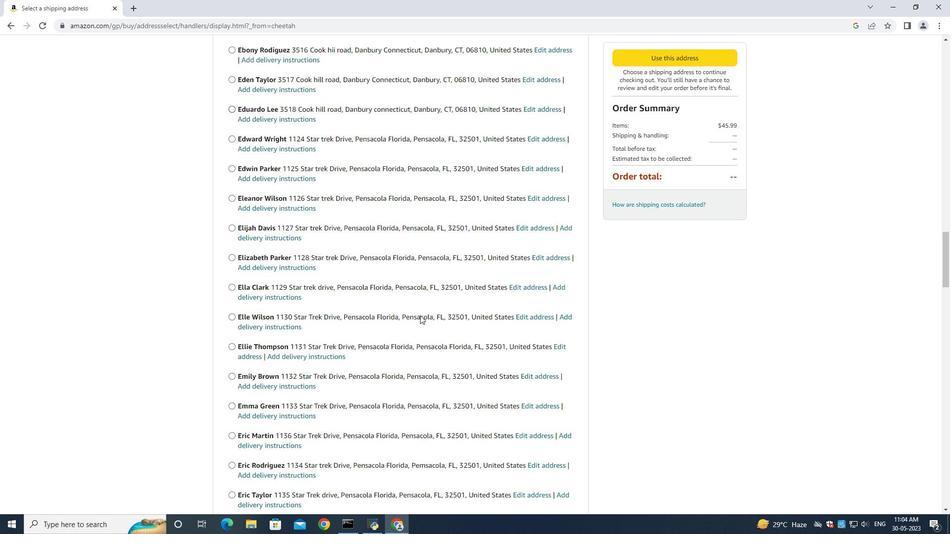 
Action: Mouse scrolled (420, 315) with delta (0, 0)
Screenshot: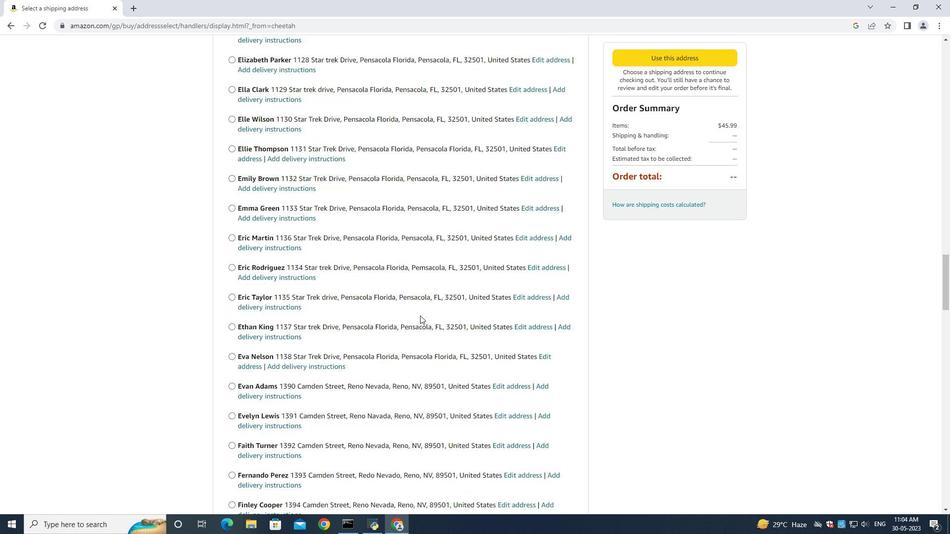 
Action: Mouse scrolled (420, 315) with delta (0, 0)
Screenshot: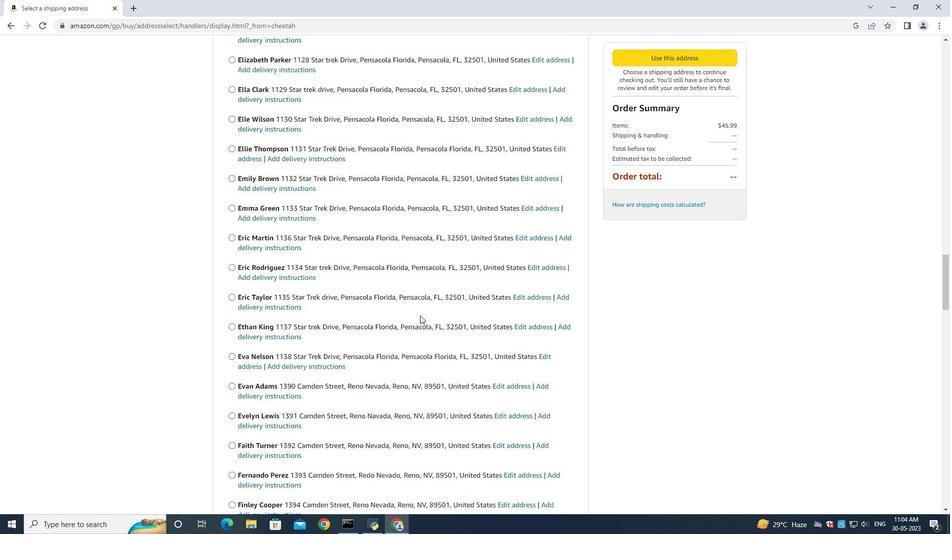 
Action: Mouse scrolled (420, 315) with delta (0, 0)
Screenshot: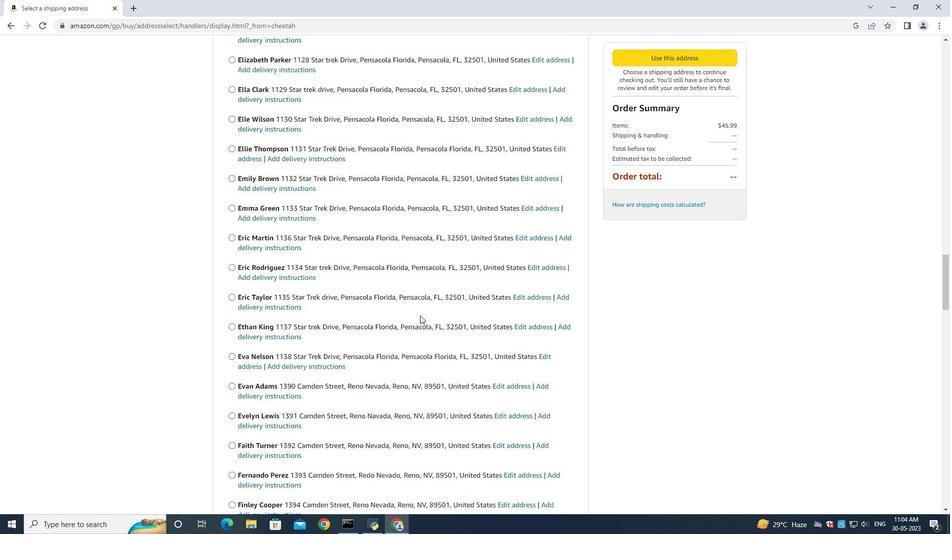 
Action: Mouse scrolled (420, 315) with delta (0, 0)
Screenshot: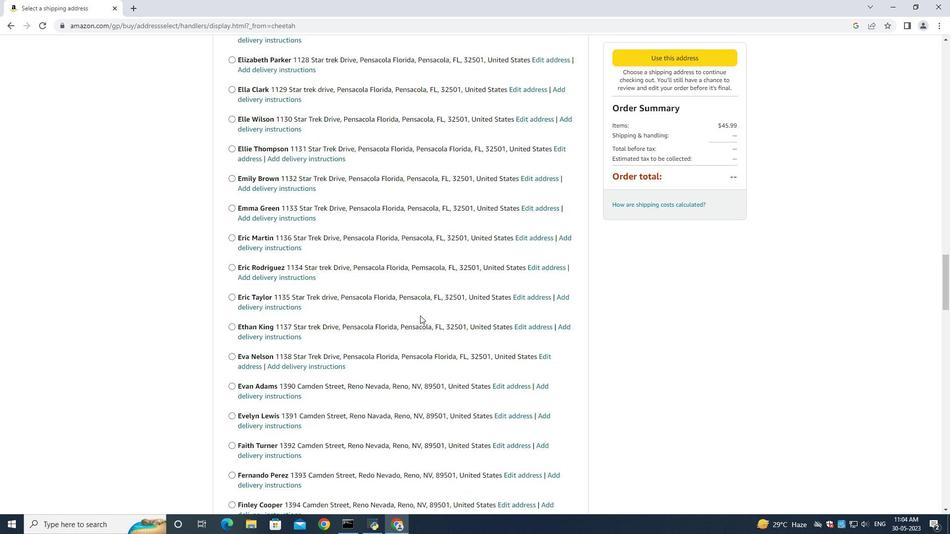 
Action: Mouse scrolled (420, 315) with delta (0, 0)
Screenshot: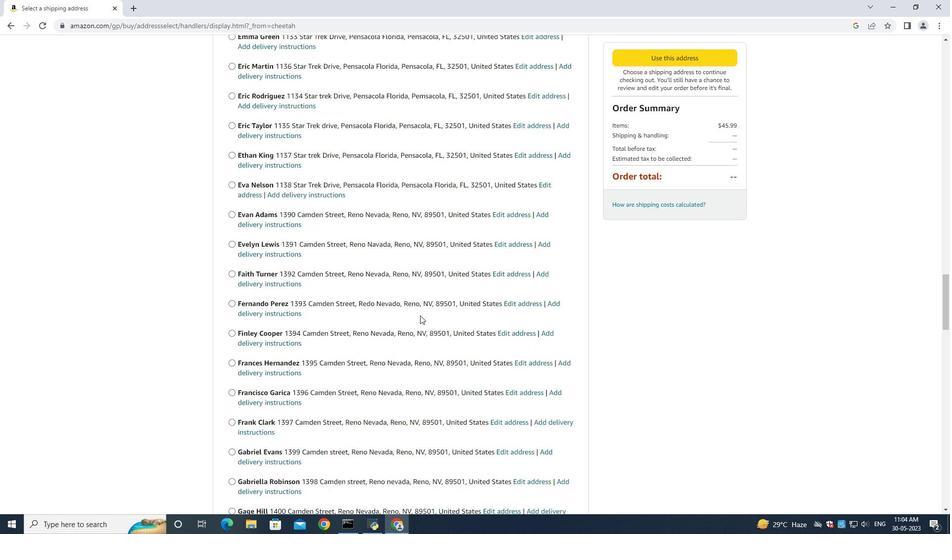 
Action: Mouse scrolled (420, 315) with delta (0, 0)
Screenshot: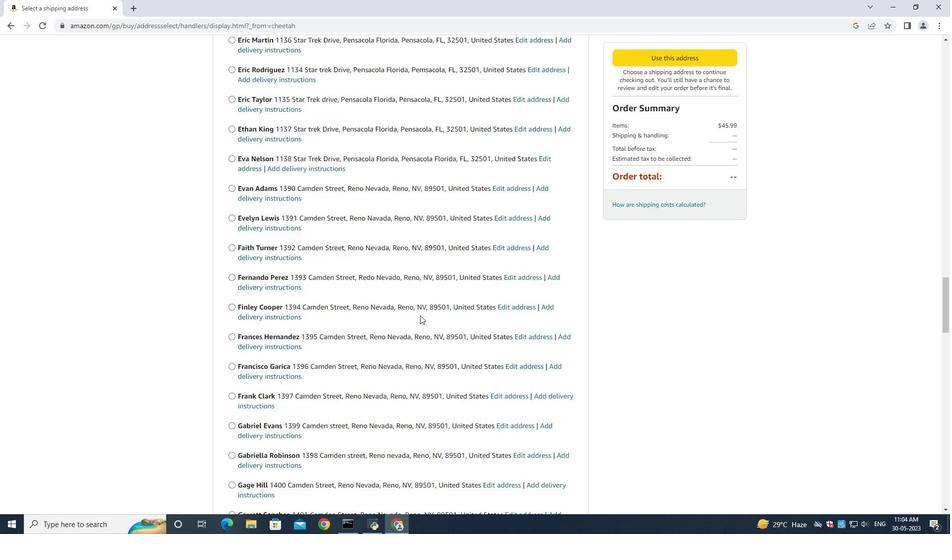 
Action: Mouse scrolled (420, 315) with delta (0, 0)
Screenshot: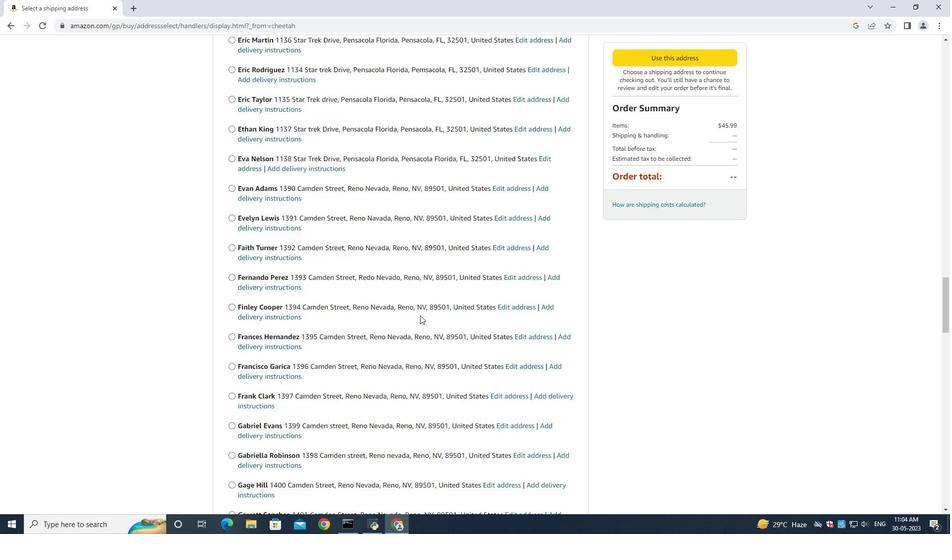 
Action: Mouse scrolled (420, 315) with delta (0, 0)
Screenshot: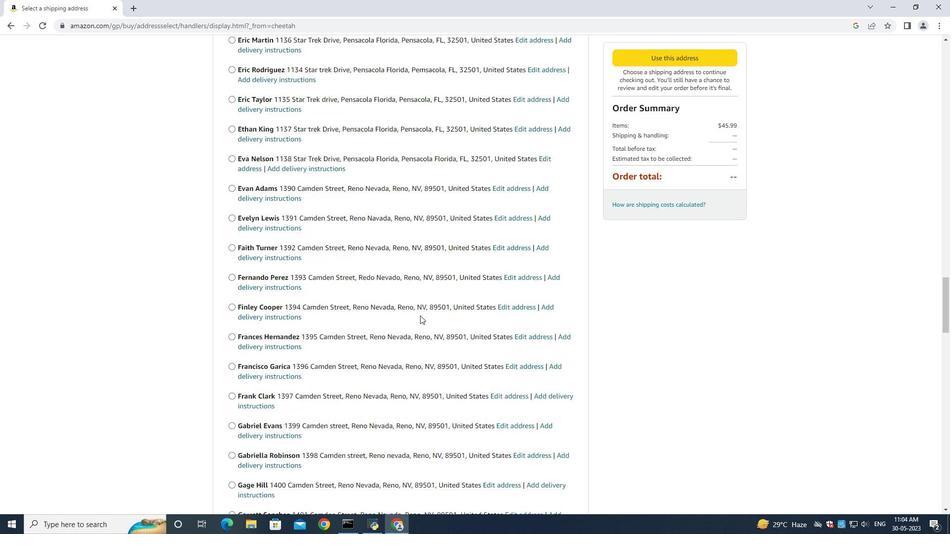 
Action: Mouse scrolled (420, 315) with delta (0, 0)
Screenshot: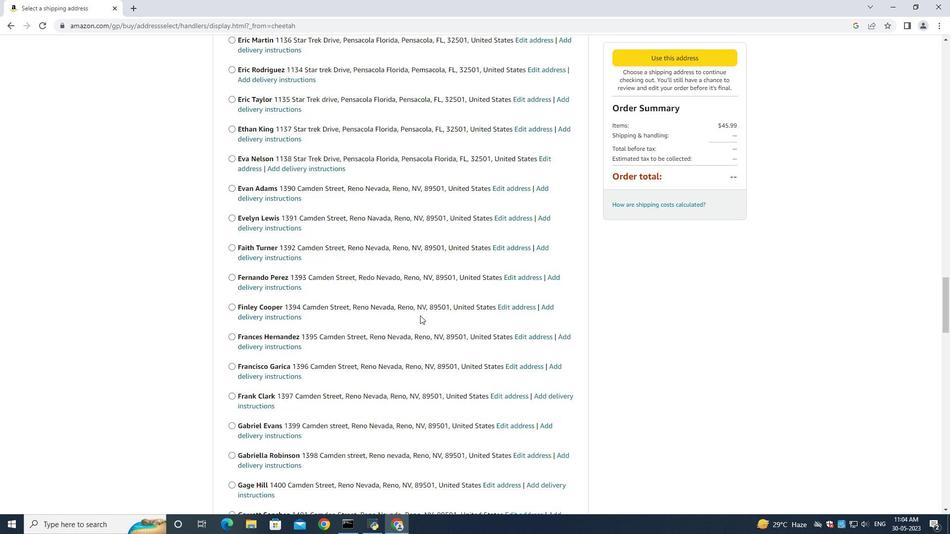 
Action: Mouse scrolled (420, 315) with delta (0, 0)
Screenshot: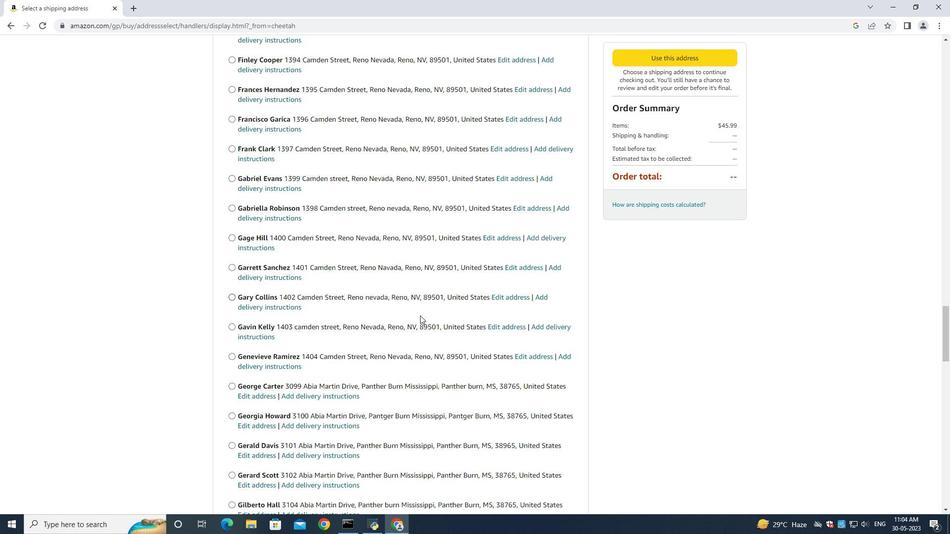 
Action: Mouse scrolled (420, 315) with delta (0, 0)
Screenshot: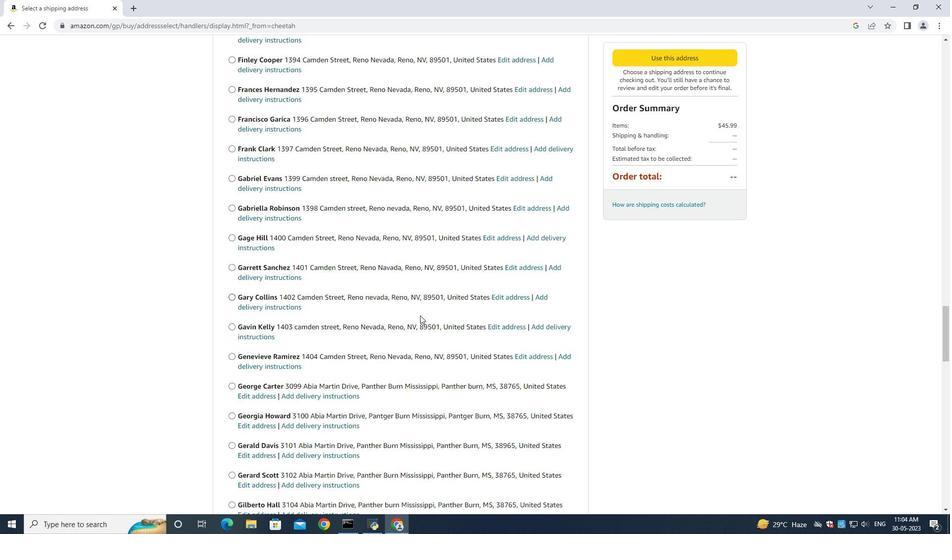
Action: Mouse scrolled (420, 315) with delta (0, 0)
Screenshot: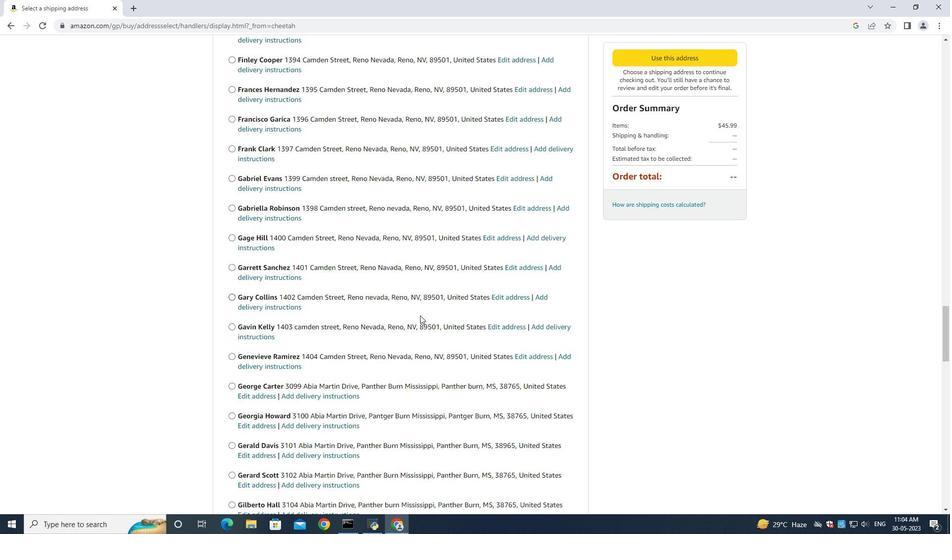 
Action: Mouse scrolled (420, 315) with delta (0, 0)
Screenshot: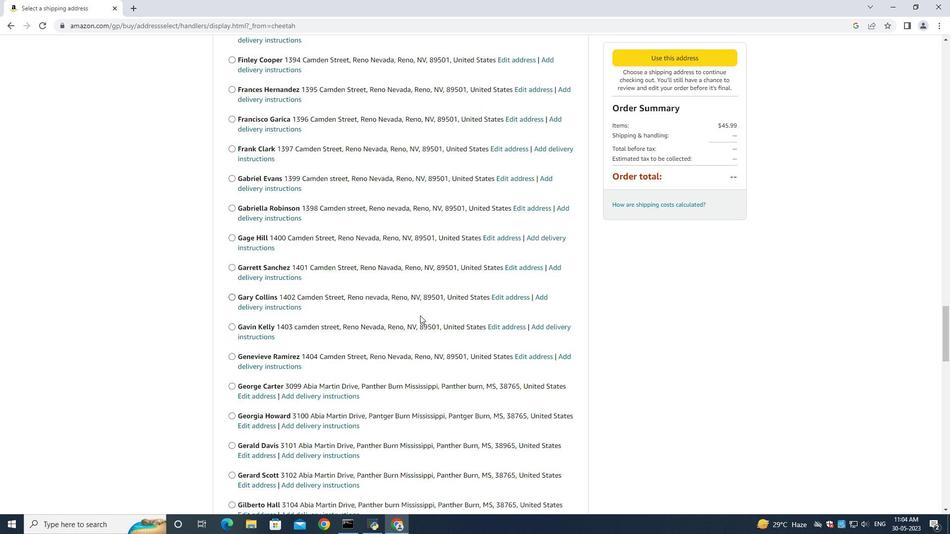 
Action: Mouse scrolled (420, 315) with delta (0, 0)
Screenshot: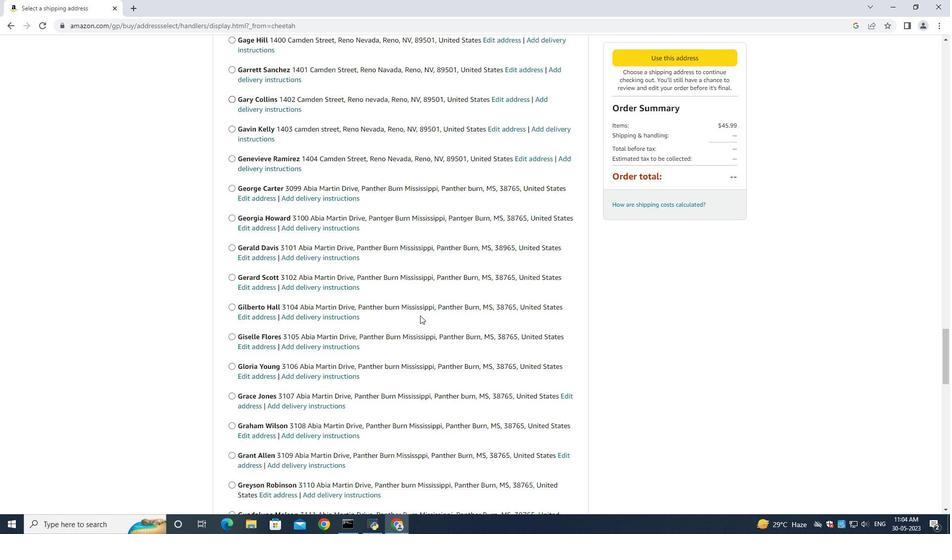 
Action: Mouse scrolled (420, 315) with delta (0, 0)
Screenshot: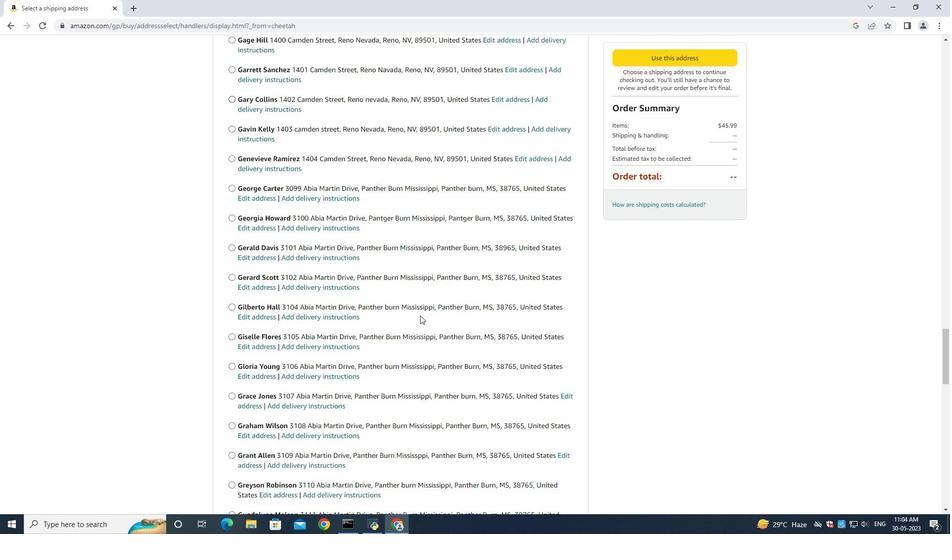
Action: Mouse scrolled (420, 315) with delta (0, 0)
Screenshot: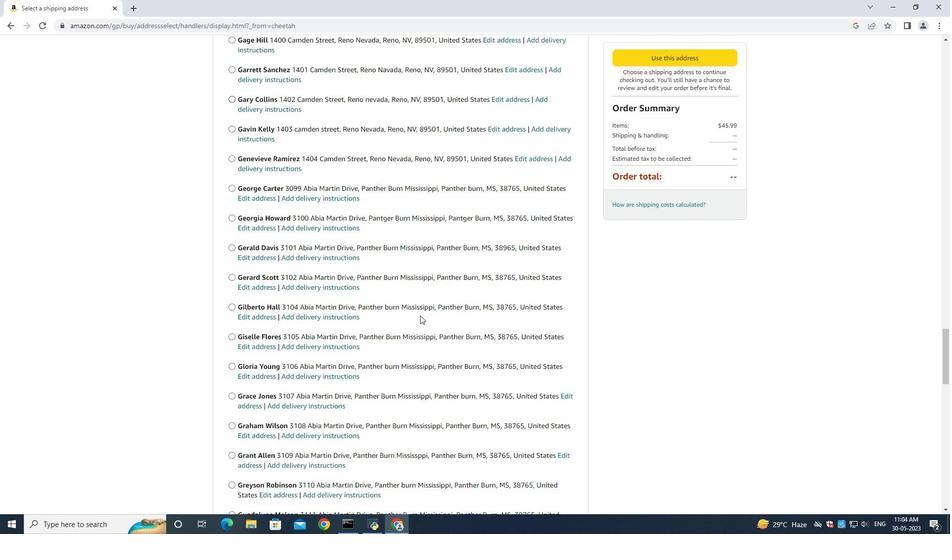 
Action: Mouse scrolled (420, 315) with delta (0, 0)
Screenshot: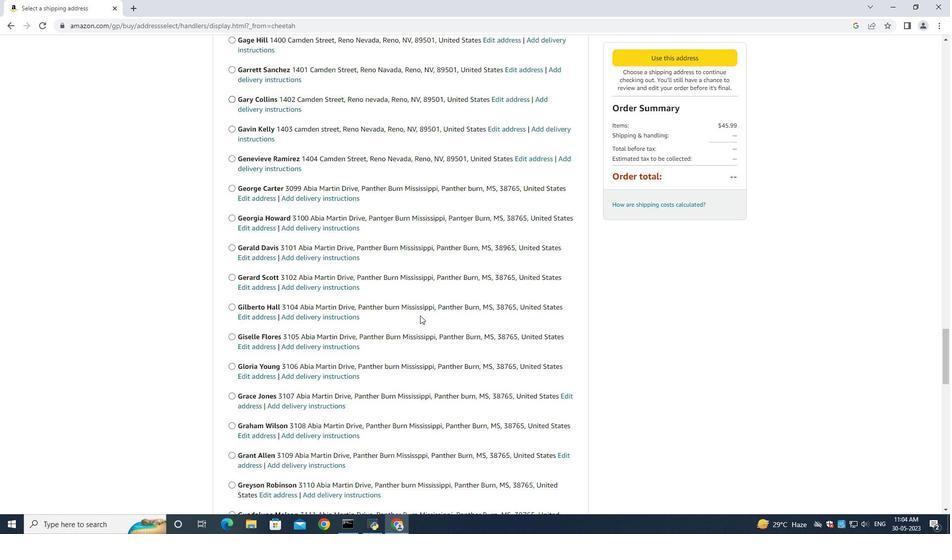 
Action: Mouse scrolled (420, 315) with delta (0, 0)
Screenshot: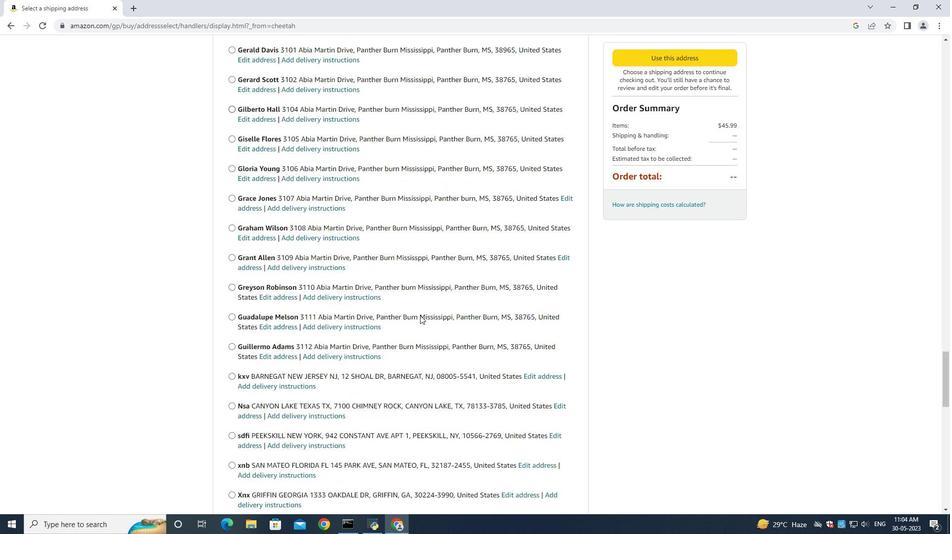 
Action: Mouse scrolled (420, 315) with delta (0, 0)
Screenshot: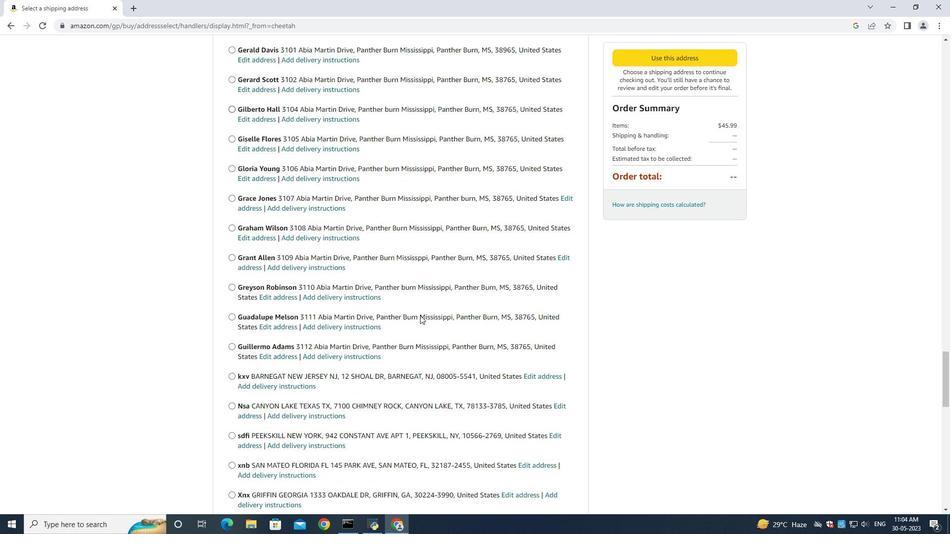 
Action: Mouse scrolled (420, 315) with delta (0, 0)
Screenshot: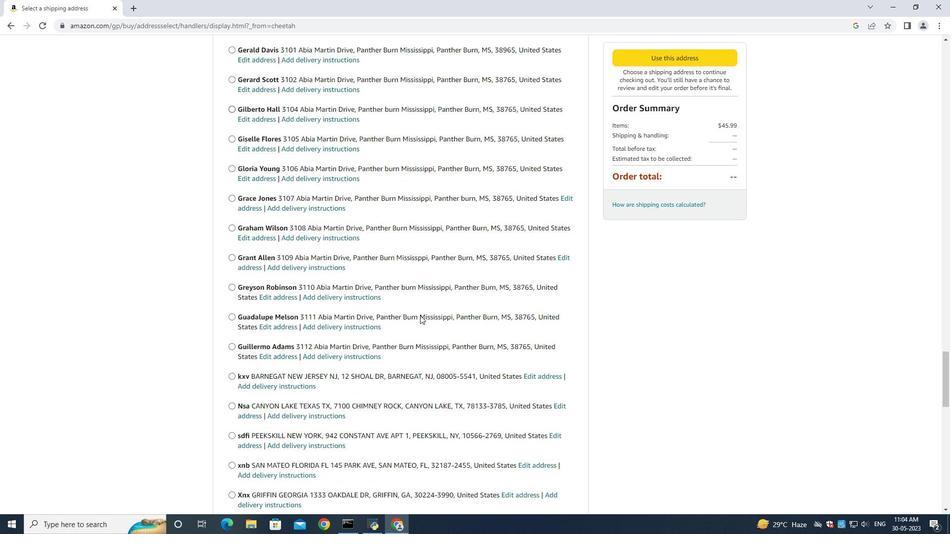 
Action: Mouse scrolled (420, 315) with delta (0, 0)
Screenshot: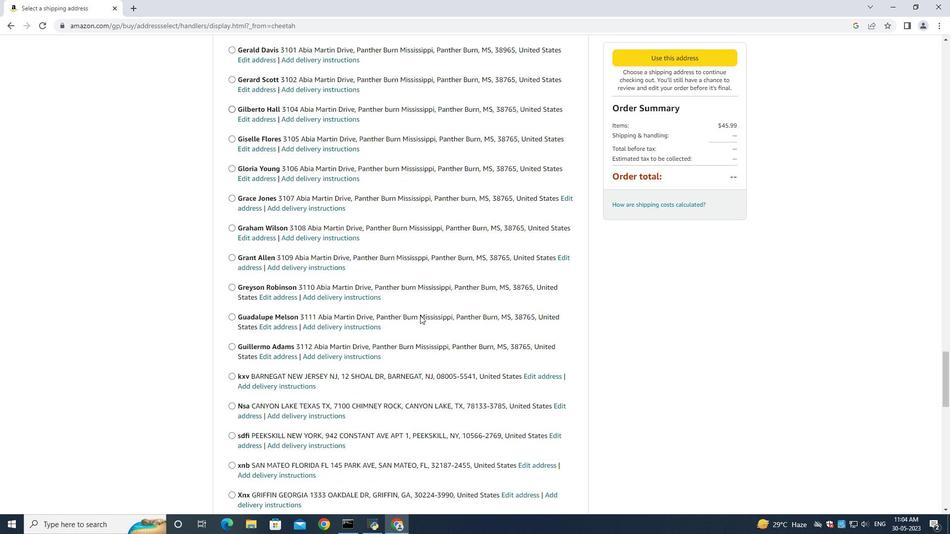 
Action: Mouse scrolled (420, 315) with delta (0, 0)
Screenshot: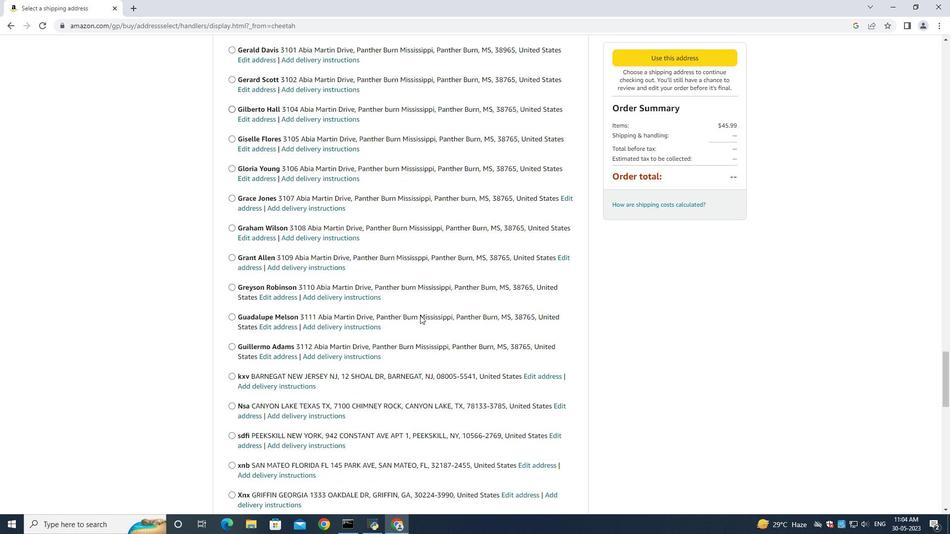 
Action: Mouse scrolled (420, 315) with delta (0, 0)
Screenshot: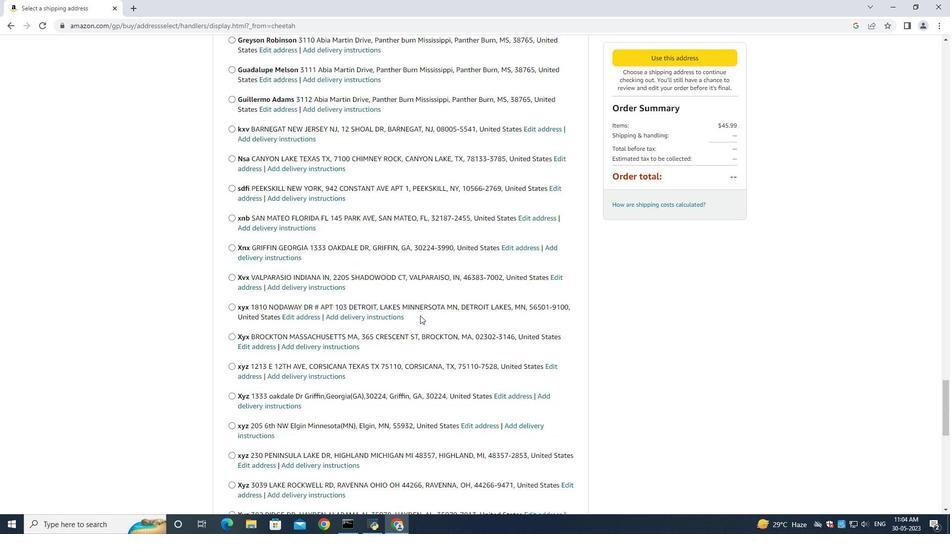
Action: Mouse scrolled (420, 315) with delta (0, 0)
Screenshot: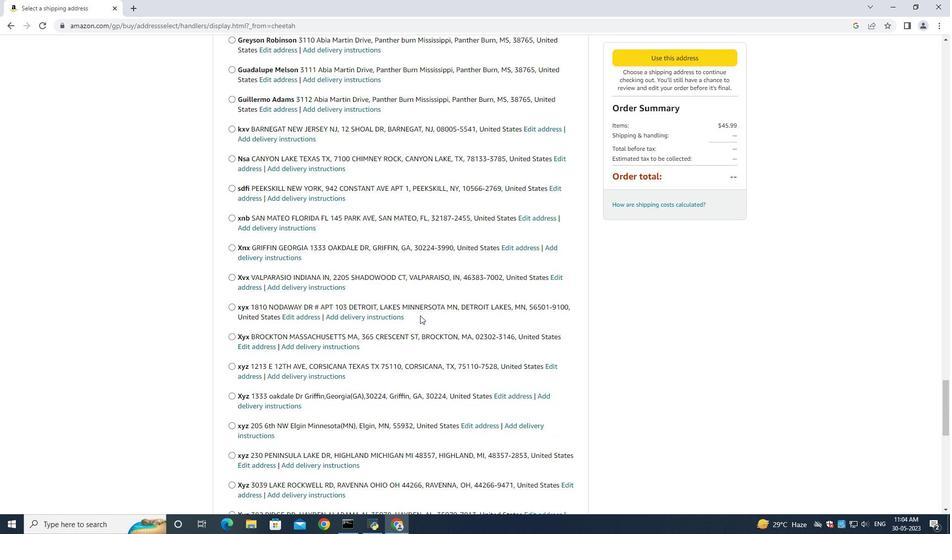 
Action: Mouse scrolled (420, 315) with delta (0, 0)
Screenshot: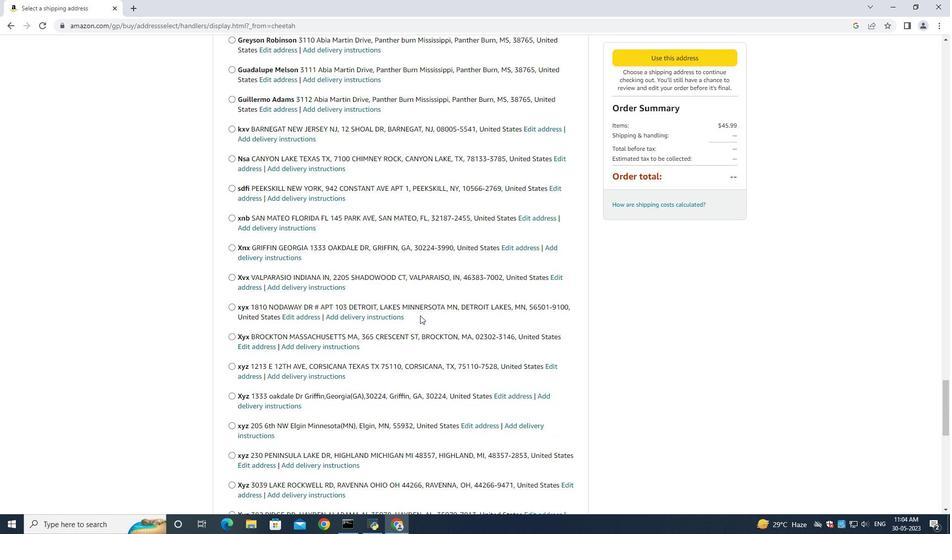 
Action: Mouse scrolled (420, 315) with delta (0, 0)
Screenshot: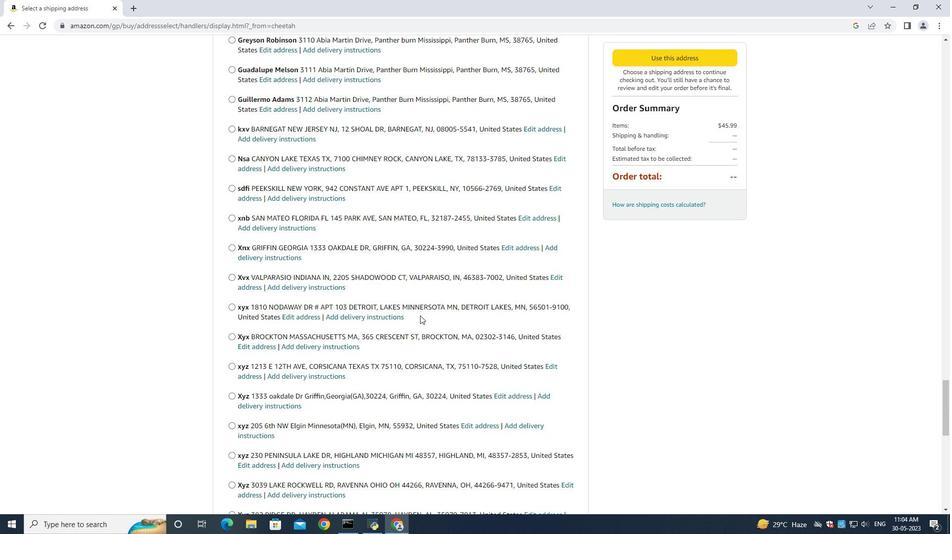 
Action: Mouse scrolled (420, 315) with delta (0, 0)
Screenshot: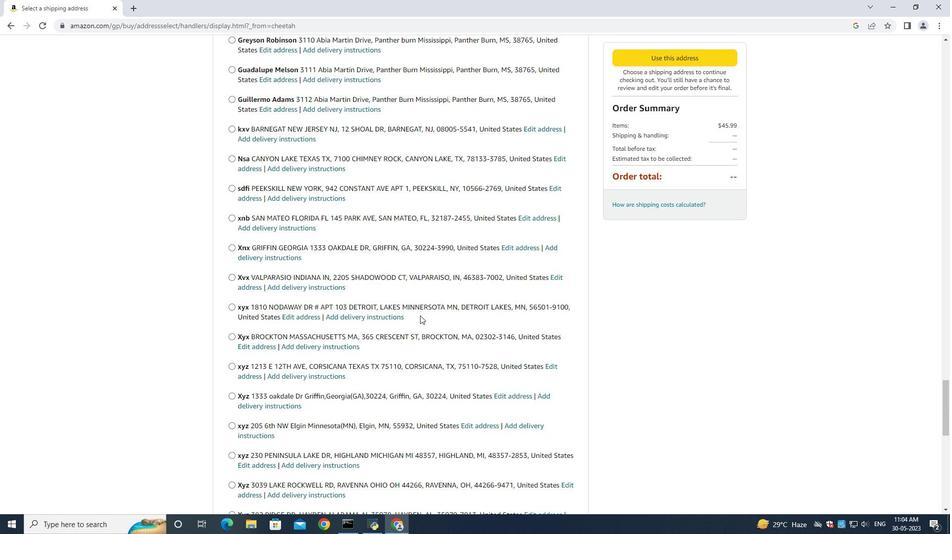 
Action: Mouse scrolled (420, 315) with delta (0, 0)
Screenshot: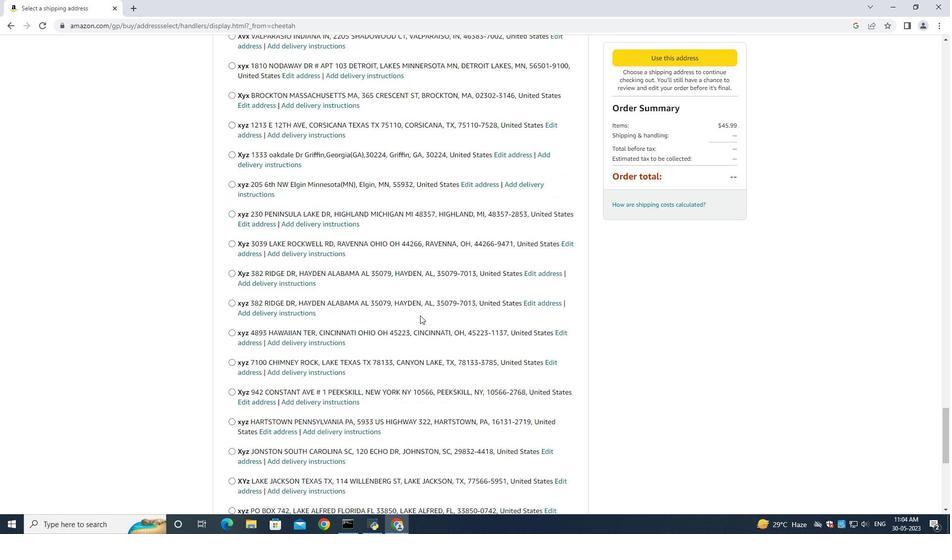 
Action: Mouse scrolled (420, 315) with delta (0, 0)
Screenshot: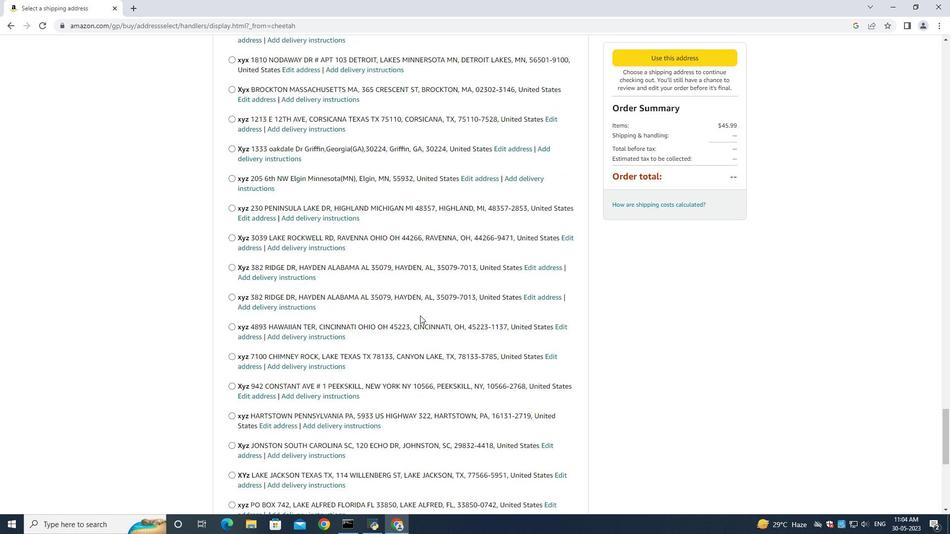 
Action: Mouse scrolled (420, 315) with delta (0, 0)
Screenshot: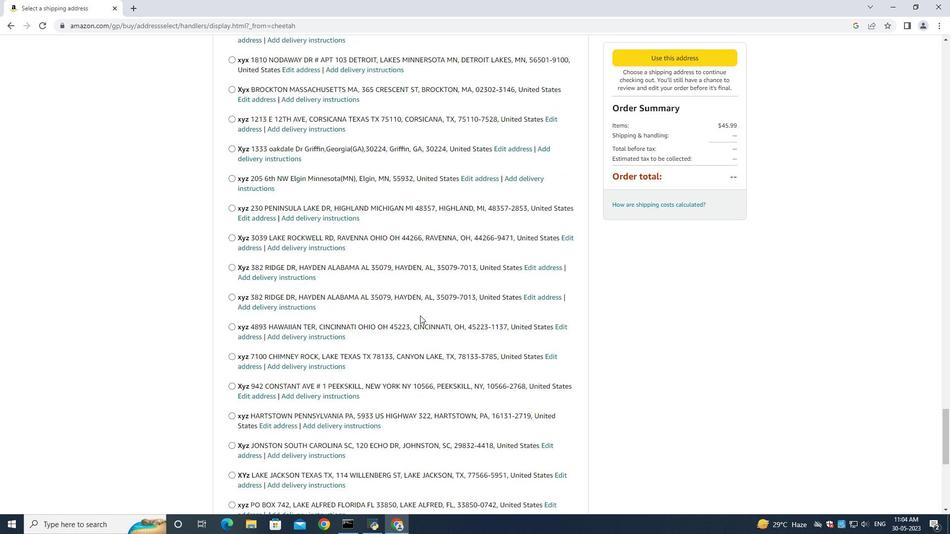 
Action: Mouse scrolled (420, 315) with delta (0, 0)
Screenshot: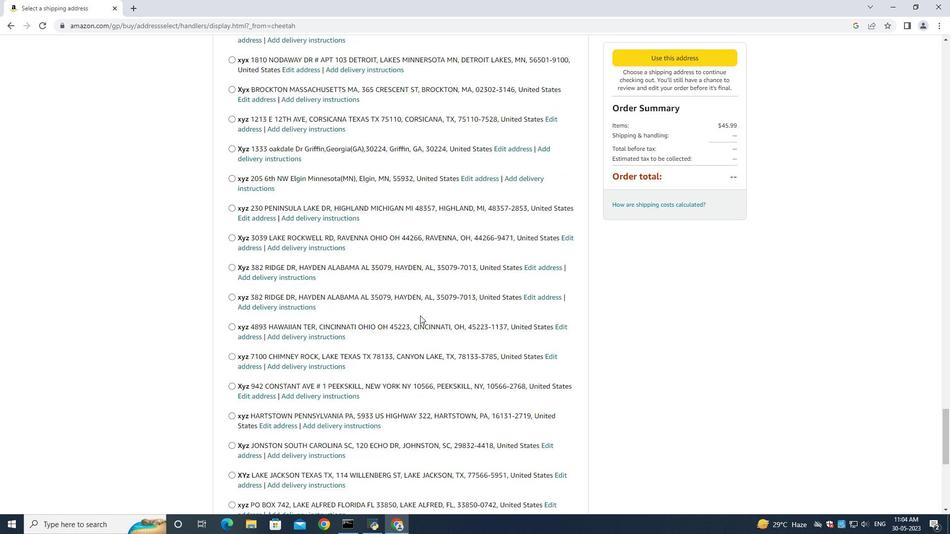 
Action: Mouse scrolled (420, 315) with delta (0, 0)
Screenshot: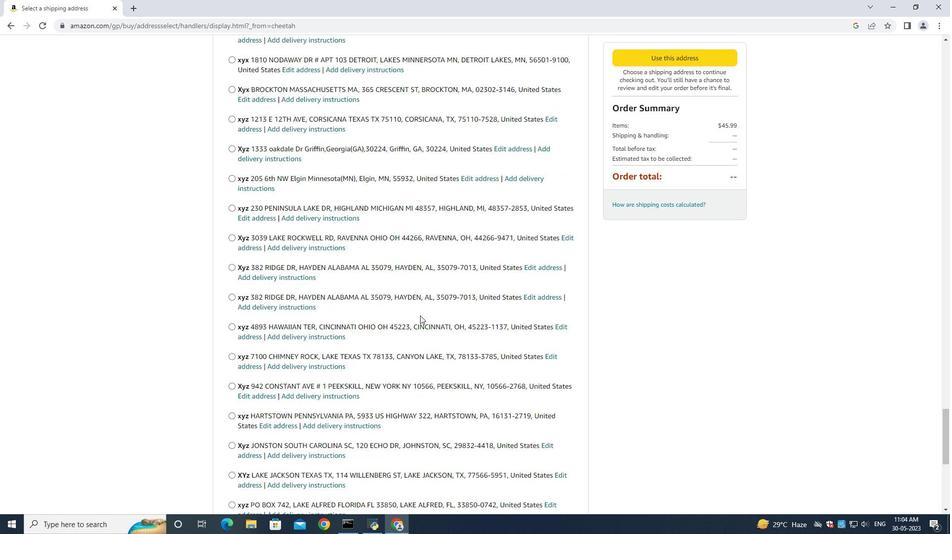 
Action: Mouse scrolled (420, 315) with delta (0, 0)
Screenshot: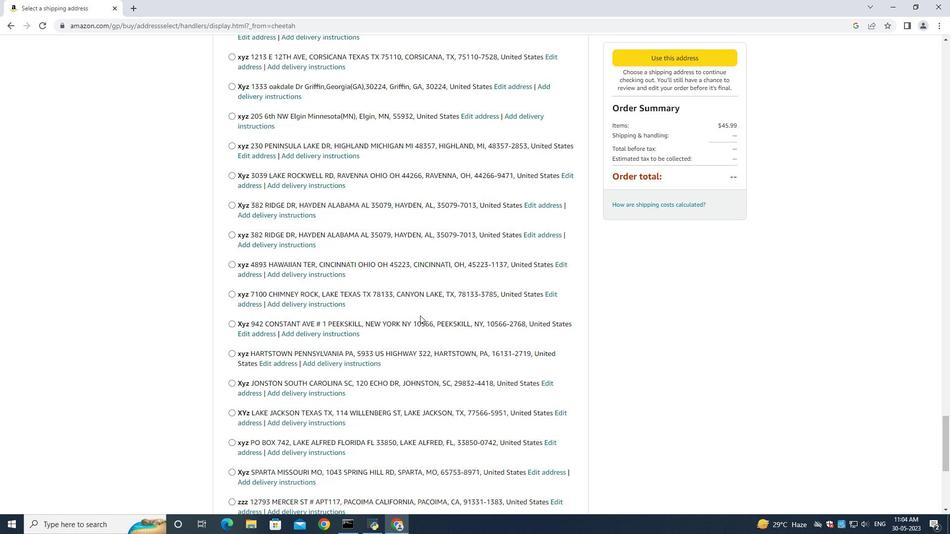 
Action: Mouse scrolled (420, 315) with delta (0, 0)
Screenshot: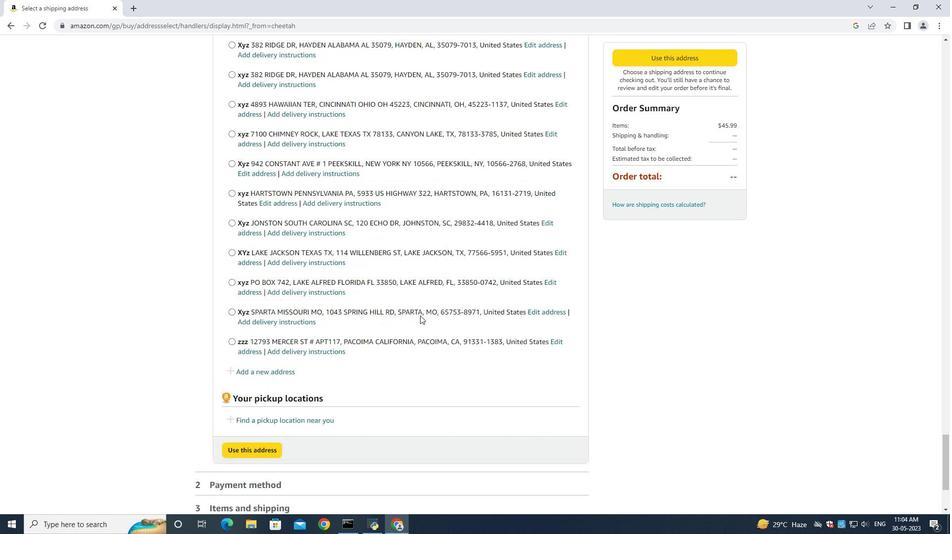 
Action: Mouse scrolled (420, 315) with delta (0, 0)
Screenshot: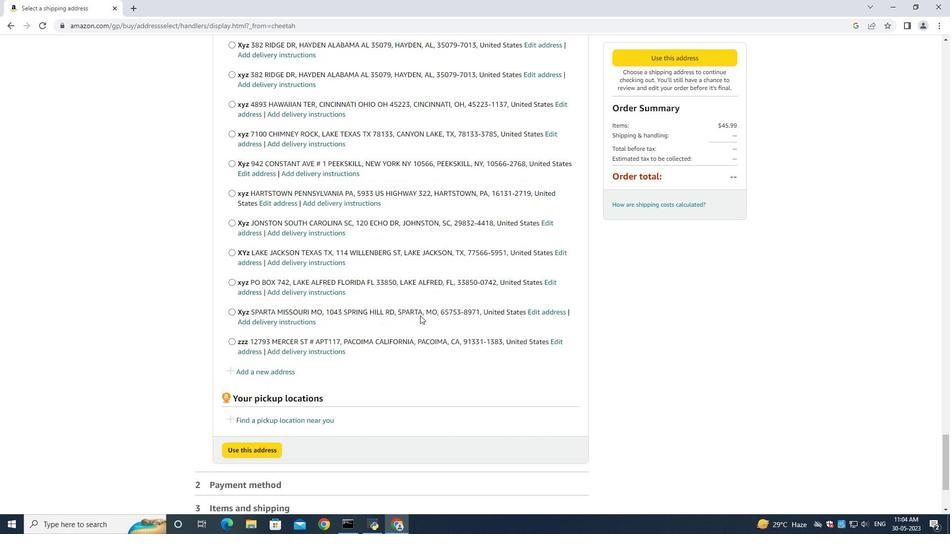 
Action: Mouse scrolled (420, 315) with delta (0, 0)
Screenshot: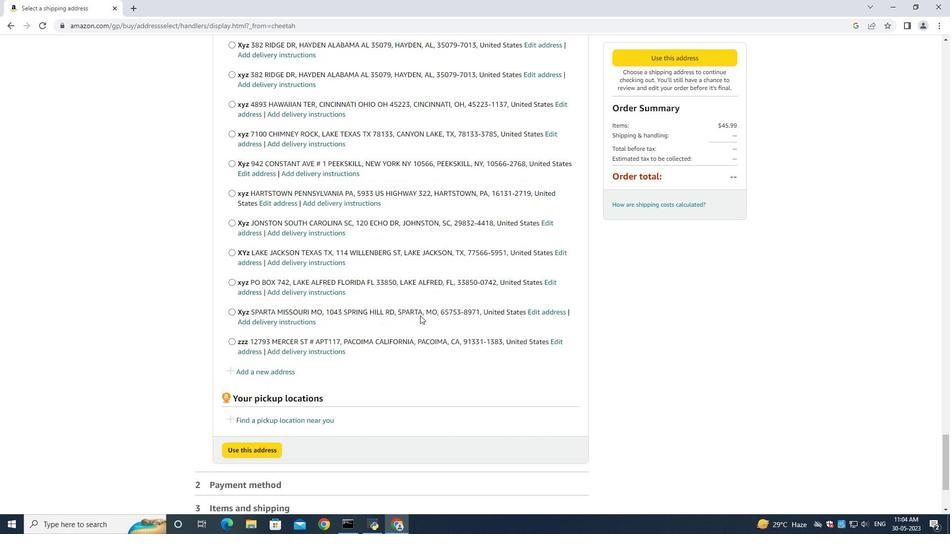 
Action: Mouse scrolled (420, 315) with delta (0, 0)
Screenshot: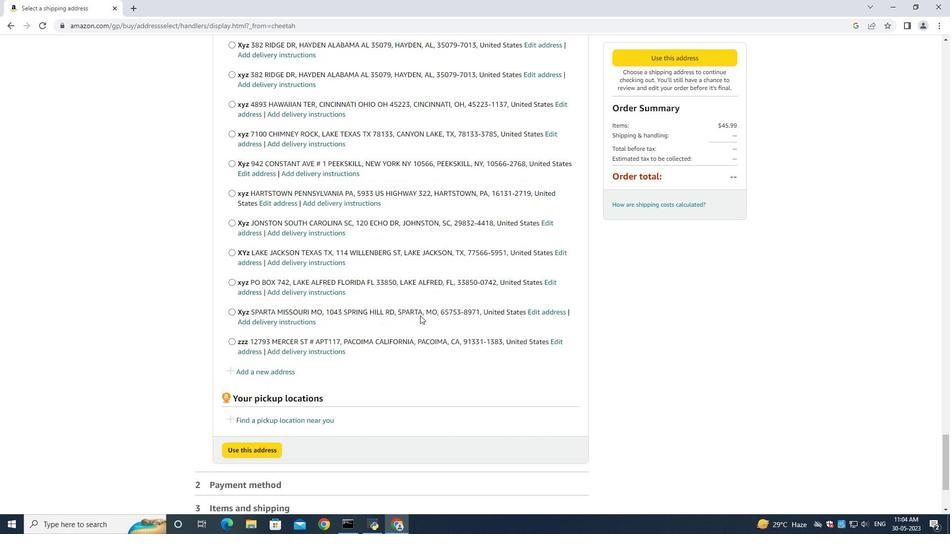 
Action: Mouse scrolled (420, 315) with delta (0, 0)
Screenshot: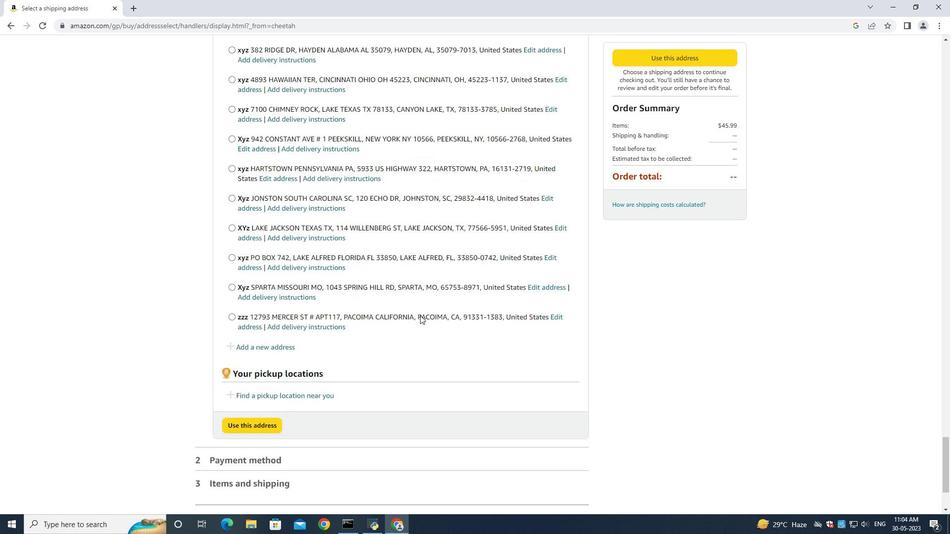 
Action: Mouse moved to (274, 236)
Screenshot: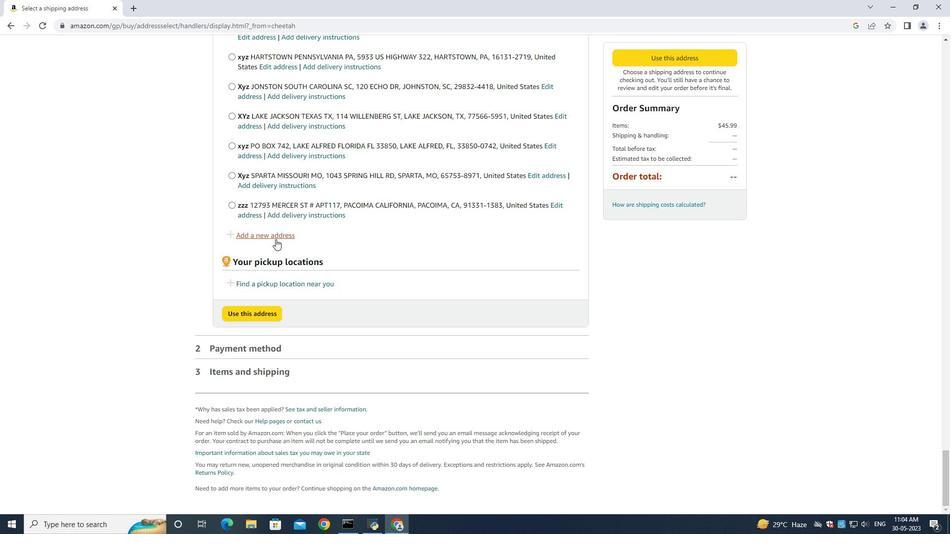
Action: Mouse pressed left at (274, 236)
Screenshot: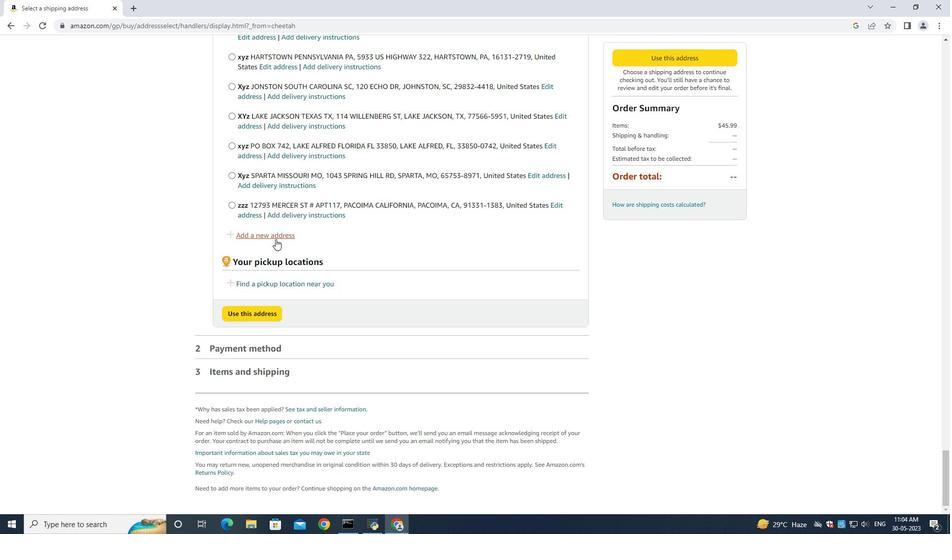 
Action: Mouse moved to (327, 237)
Screenshot: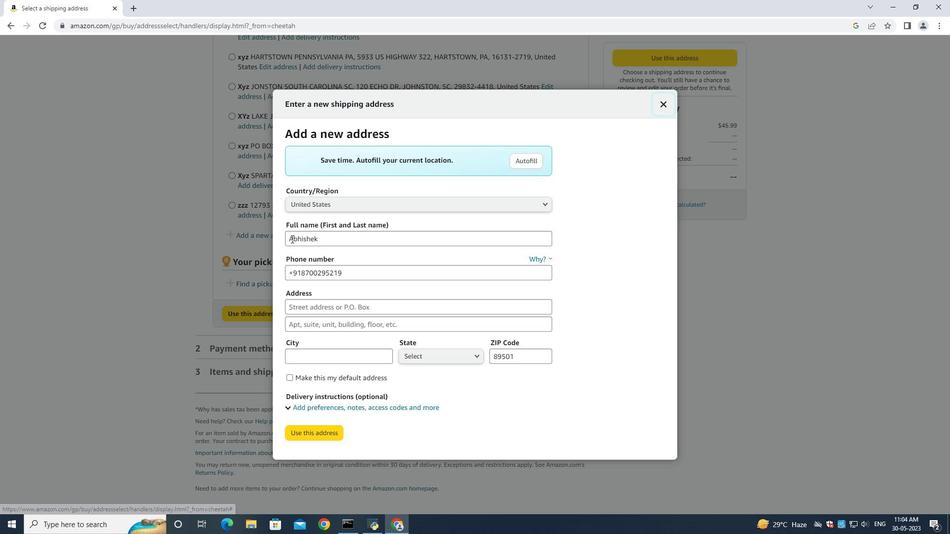 
Action: Mouse pressed left at (327, 237)
Screenshot: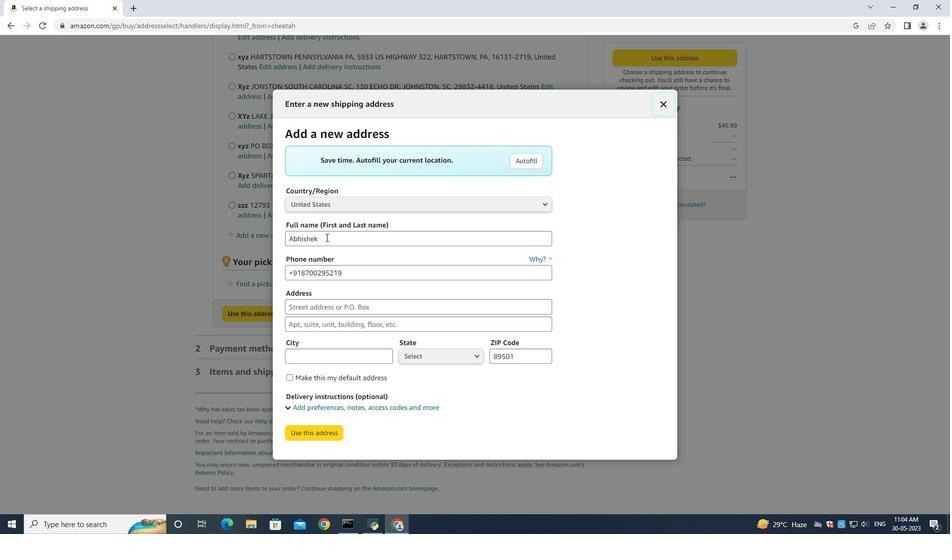 
Action: Key pressed ctrl+A<Key.backspace><Key.shift><Key.shift><Key.shift><Key.shift><Key.shift><Key.shift><Key.shift><Key.shift><Key.shift><Key.shift><Key.shift><Key.shift><Key.shift>Gunner<Key.space><Key.shift><Key.shift><Key.shift><Key.shift><Key.shift><Key.shift><Key.shift><Key.shift><Key.shift><Key.shift><Key.shift><Key.shift><Key.shift><Key.shift>Ward<Key.space><Key.tab><Key.tab><Key.backspace>6314971043
Screenshot: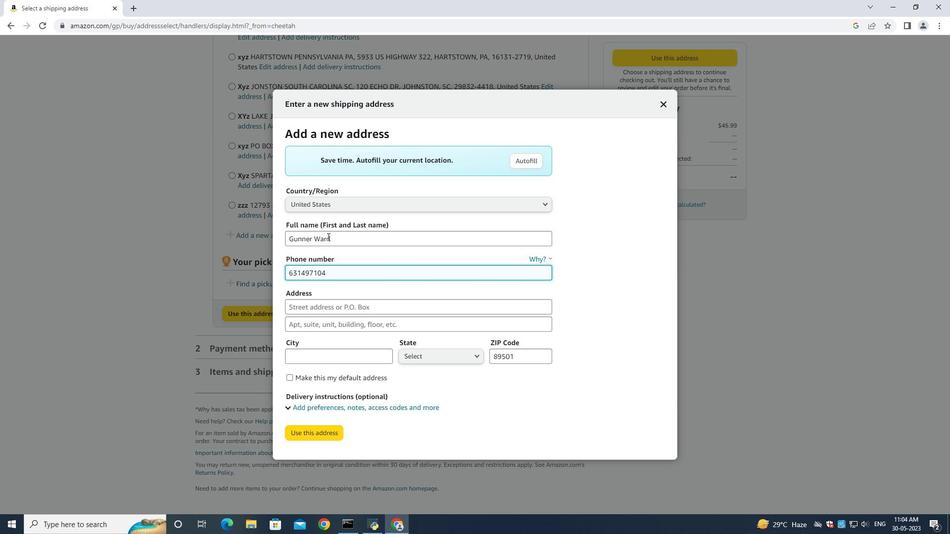 
Action: Mouse moved to (342, 301)
Screenshot: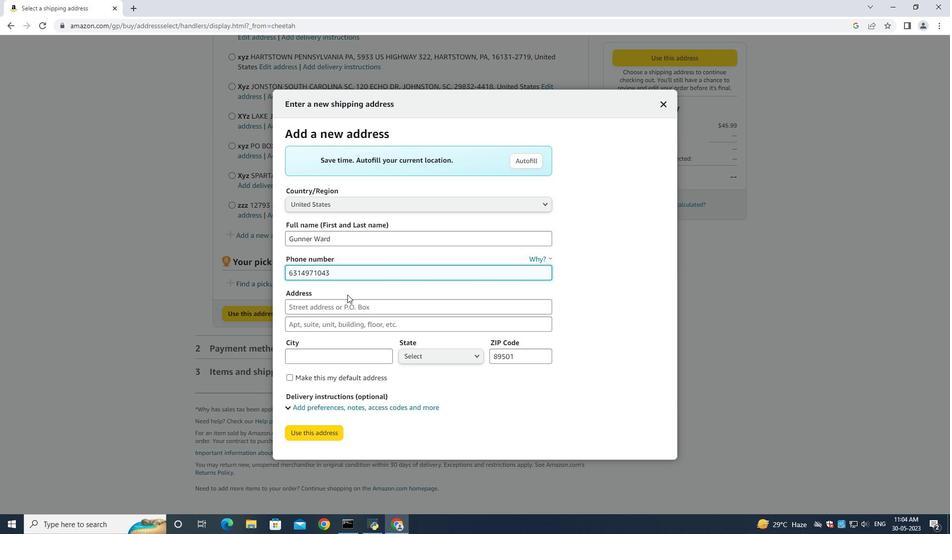 
Action: Mouse pressed left at (342, 301)
Screenshot: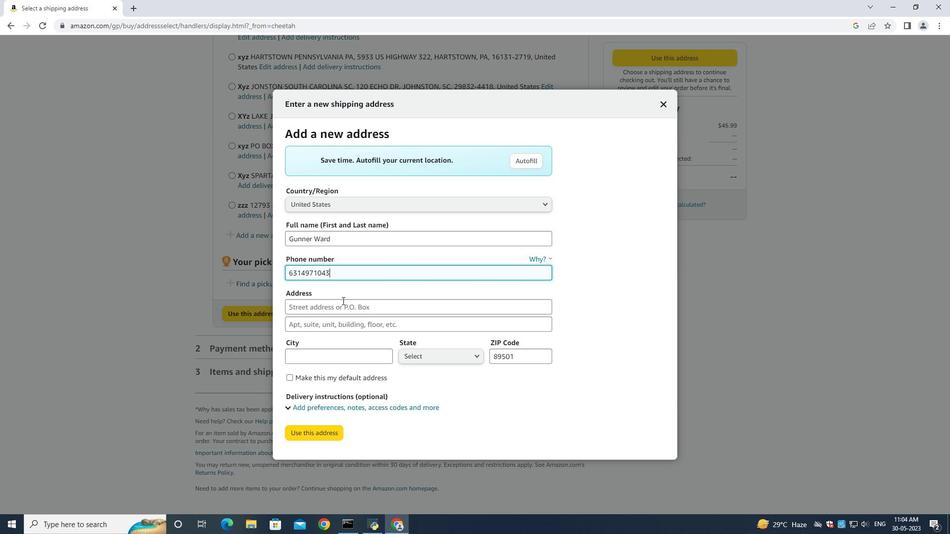 
Action: Mouse moved to (342, 301)
Screenshot: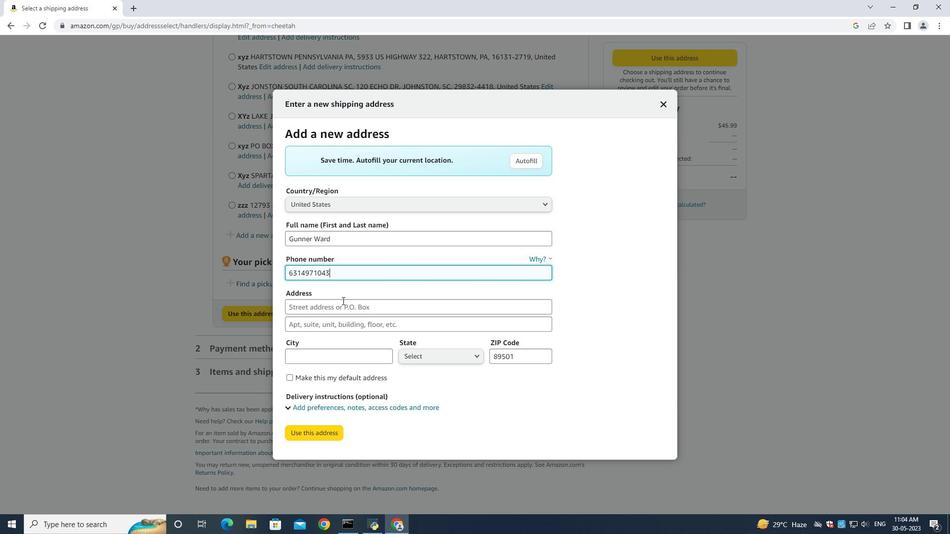 
Action: Key pressed 3113<Key.space><Key.shift>Abia<Key.space><Key.shift>Martin<Key.space><Key.shift>Drive<Key.space><Key.tab><Key.shift>Panther<Key.space><Key.shift><Key.shift><Key.shift><Key.shift><Key.shift><Key.shift><Key.shift><Key.shift><Key.shift><Key.shift><Key.shift><Key.shift><Key.shift><Key.shift><Key.shift><Key.shift><Key.shift><Key.shift><Key.shift><Key.shift><Key.shift><Key.shift><Key.shift><Key.shift><Key.shift><Key.shift><Key.shift>Burn<Key.tab><Key.shift><Key.shift><Key.shift>Panther<Key.space><Key.shift><Key.shift><Key.shift><Key.shift><Key.shift><Key.shift><Key.shift><Key.shift><Key.shift><Key.shift><Key.shift><Key.shift><Key.shift><Key.shift><Key.shift><Key.shift><Key.shift><Key.shift><Key.shift><Key.shift><Key.shift><Key.shift><Key.shift><Key.shift><Key.shift><Key.shift><Key.shift><Key.shift><Key.shift>Burn
Screenshot: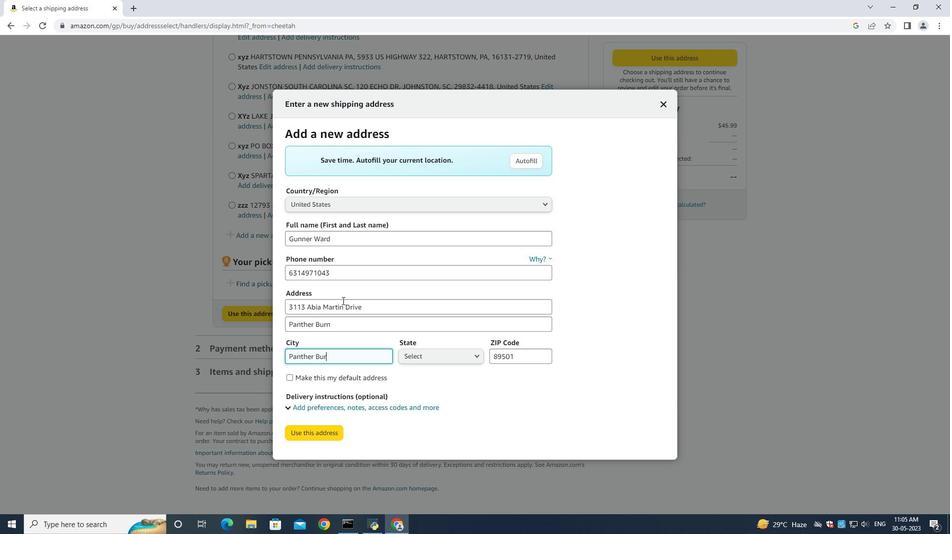 
Action: Mouse moved to (373, 327)
Screenshot: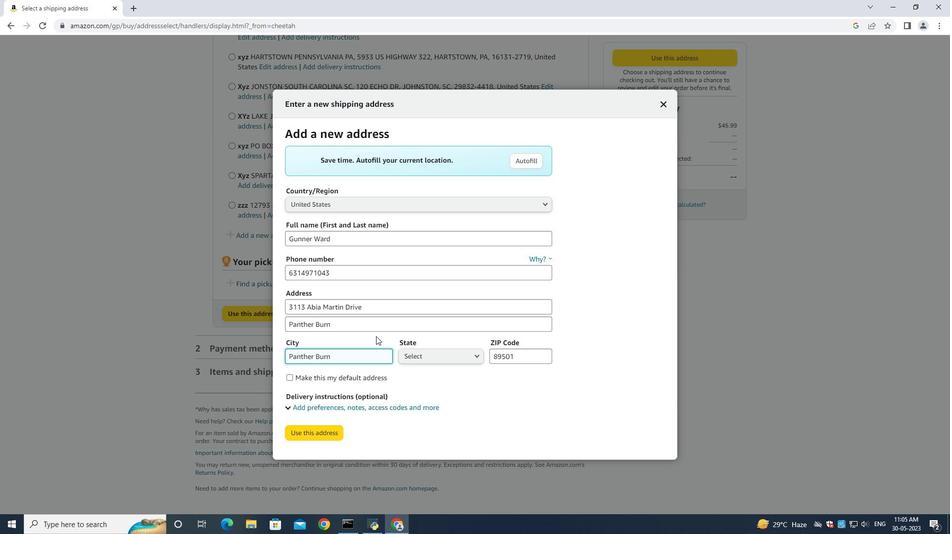 
Action: Mouse pressed left at (373, 327)
Screenshot: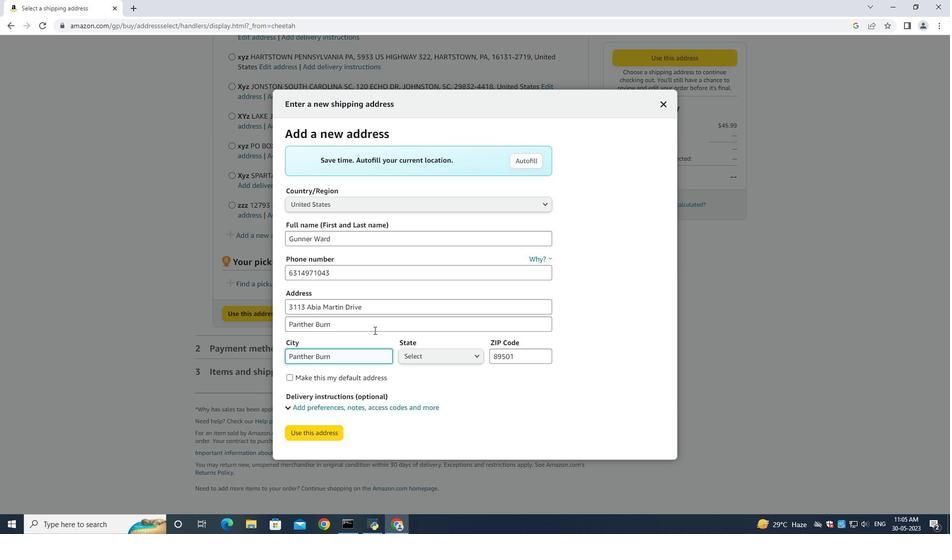 
Action: Key pressed <Key.space><Key.shift><Key.shift><Key.shift><Key.shift><Key.shift><Key.shift><Key.shift><Key.shift><Key.shift><Key.shift><Key.shift><Key.shift><Key.shift><Key.shift><Key.shift><Key.shift><Key.shift><Key.shift><Key.shift><Key.shift><Key.shift><Key.shift><Key.shift><Key.shift><Key.shift><Key.shift><Key.shift><Key.shift><Key.shift><Key.shift><Key.shift><Key.shift><Key.shift><Key.shift><Key.shift><Key.shift><Key.shift><Key.shift><Key.shift><Key.shift><Key.shift><Key.shift><Key.shift><Key.shift><Key.shift><Key.shift><Key.shift><Key.shift><Key.shift><Key.shift><Key.shift><Key.shift><Key.shift><Key.shift><Key.shift><Key.shift><Key.shift><Key.shift><Key.shift><Key.shift><Key.shift><Key.shift><Key.shift><Key.shift><Key.shift><Key.shift><Key.shift><Key.shift><Key.shift><Key.shift><Key.shift><Key.shift><Key.shift><Key.shift><Key.shift><Key.shift><Key.shift><Key.shift><Key.shift><Key.shift><Key.shift><Key.shift><Key.shift><Key.shift><Key.shift><Key.shift><Key.shift><Key.shift><Key.shift><Key.shift><Key.shift><Key.shift><Key.shift><Key.shift><Key.shift><Key.shift><Key.shift><Key.shift><Key.shift><Key.shift><Key.shift><Key.shift><Key.shift><Key.shift><Key.shift><Key.shift><Key.shift><Key.shift><Key.shift><Key.shift><Key.shift><Key.shift><Key.shift><Key.shift><Key.shift><Key.shift><Key.shift><Key.shift><Key.shift><Key.shift><Key.shift><Key.shift><Key.shift><Key.shift><Key.shift>Mississippi
Screenshot: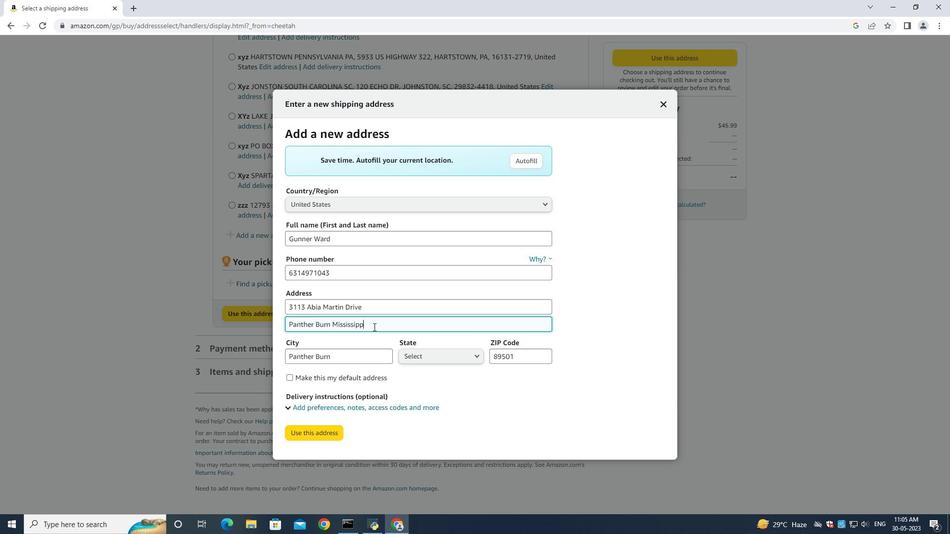 
Action: Mouse moved to (429, 361)
Screenshot: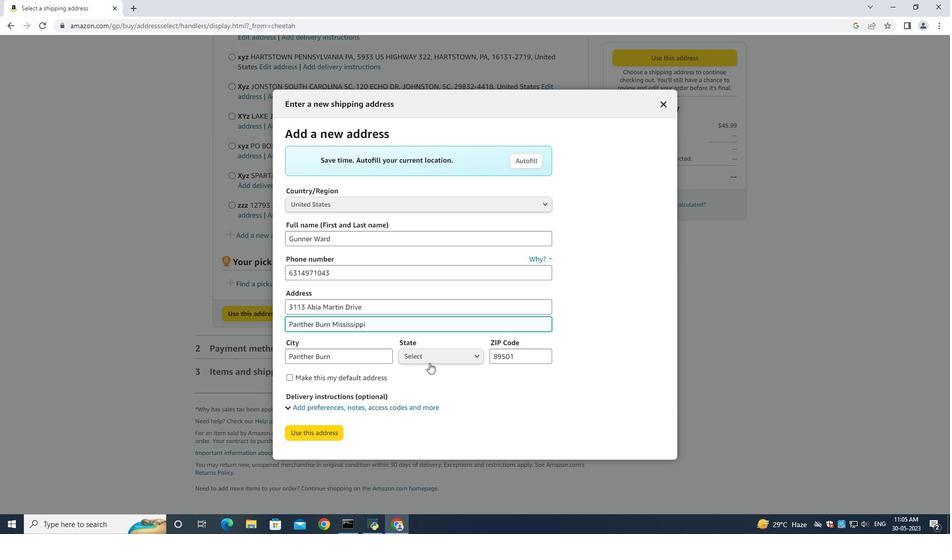 
Action: Mouse pressed left at (429, 361)
Screenshot: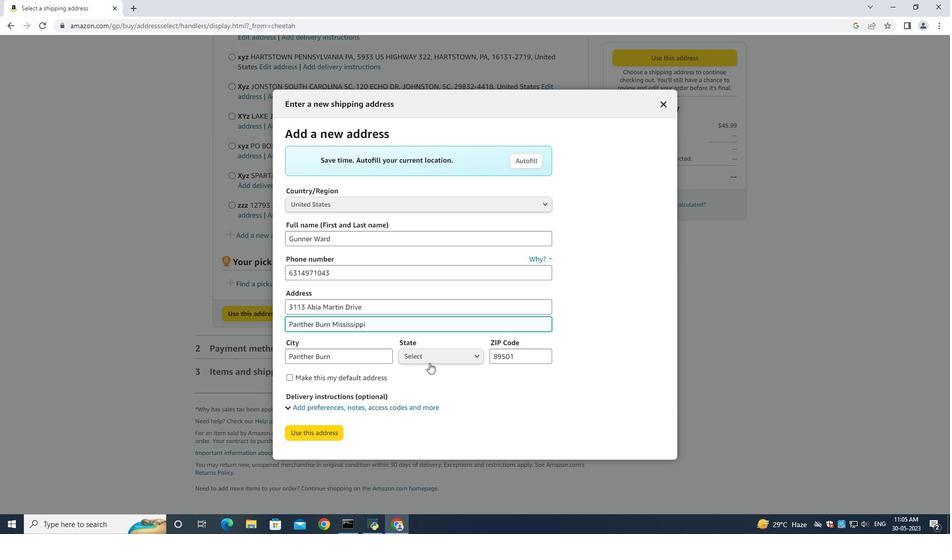 
Action: Key pressed miss
Screenshot: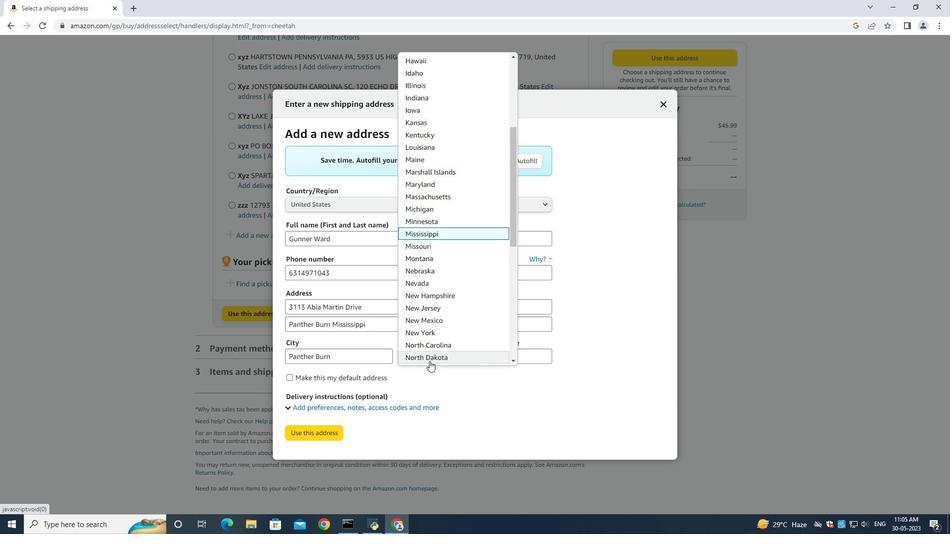 
Action: Mouse moved to (451, 227)
Screenshot: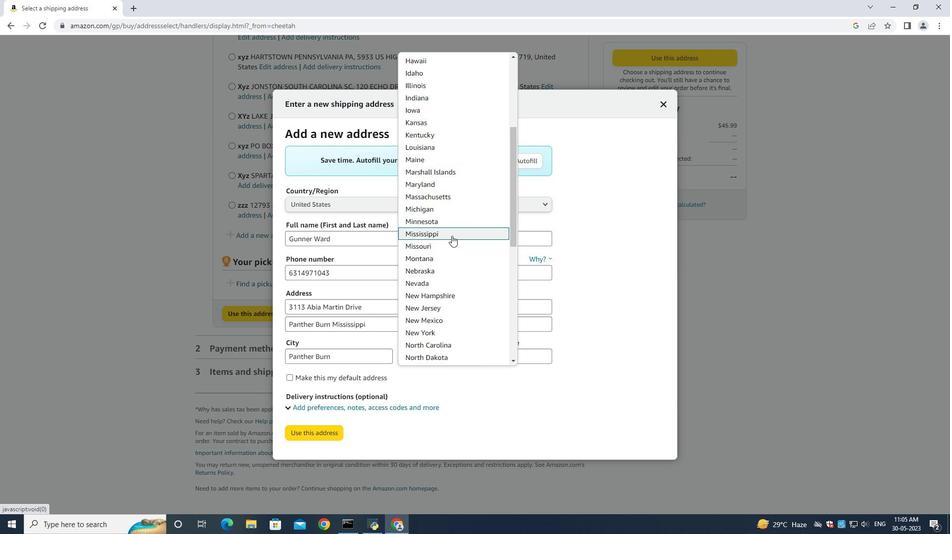 
Action: Mouse pressed left at (451, 227)
Screenshot: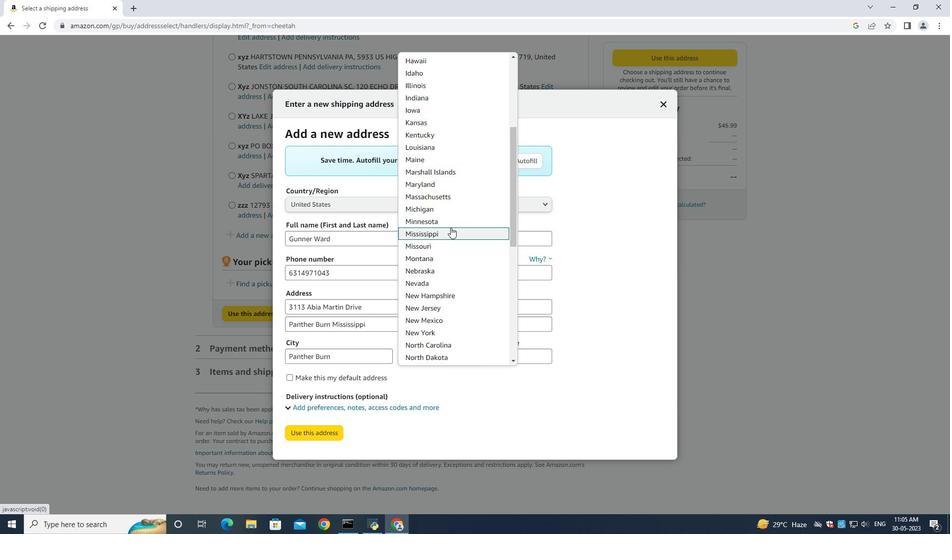 
Action: Mouse moved to (521, 360)
Screenshot: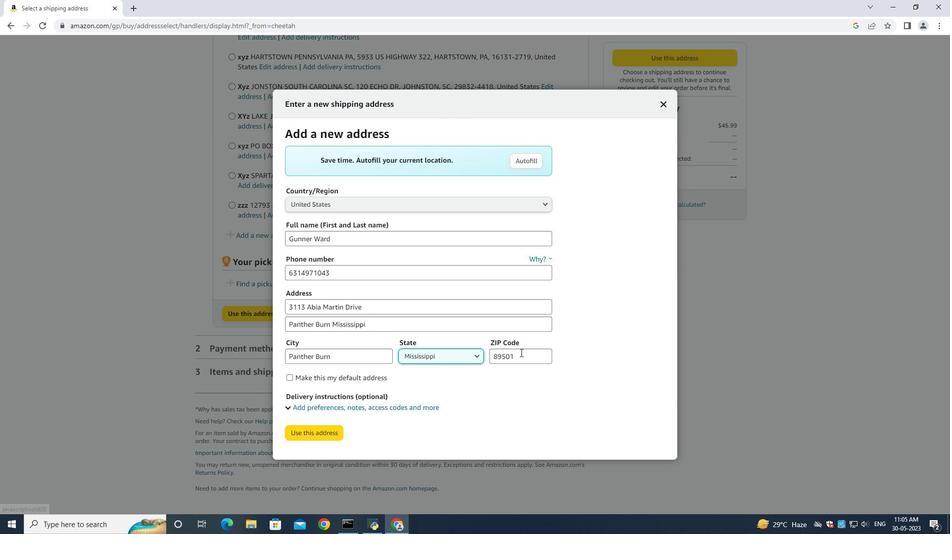 
Action: Mouse pressed left at (521, 360)
Screenshot: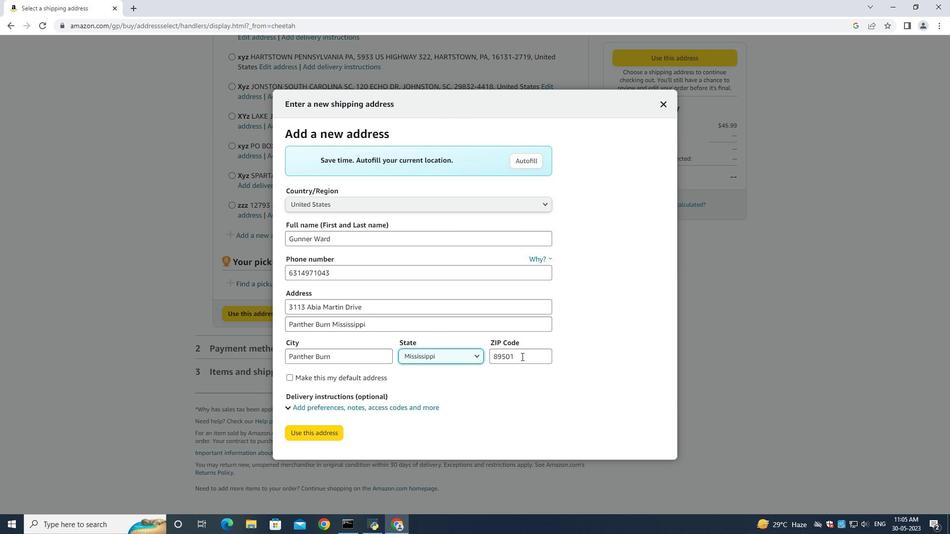 
Action: Mouse moved to (520, 359)
Screenshot: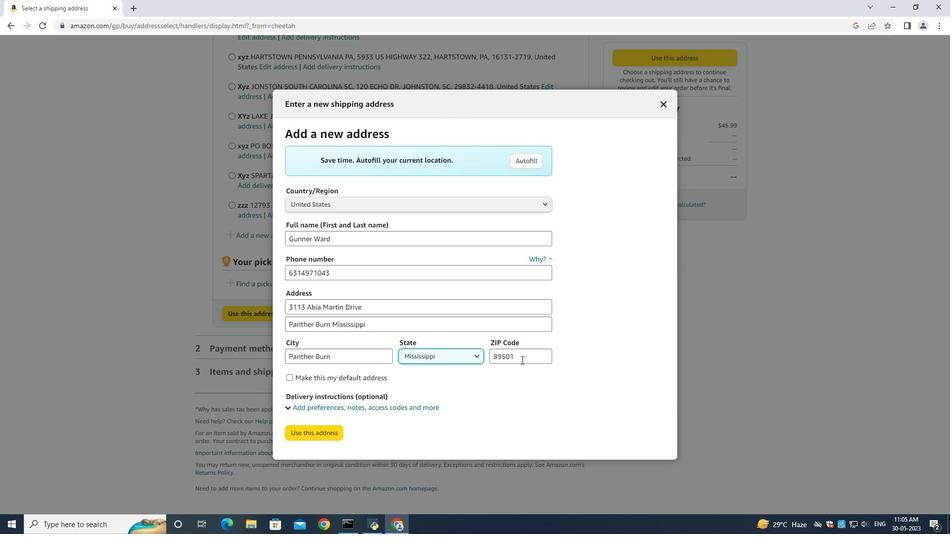 
Action: Key pressed ctrl+A<Key.backspace>38765
Screenshot: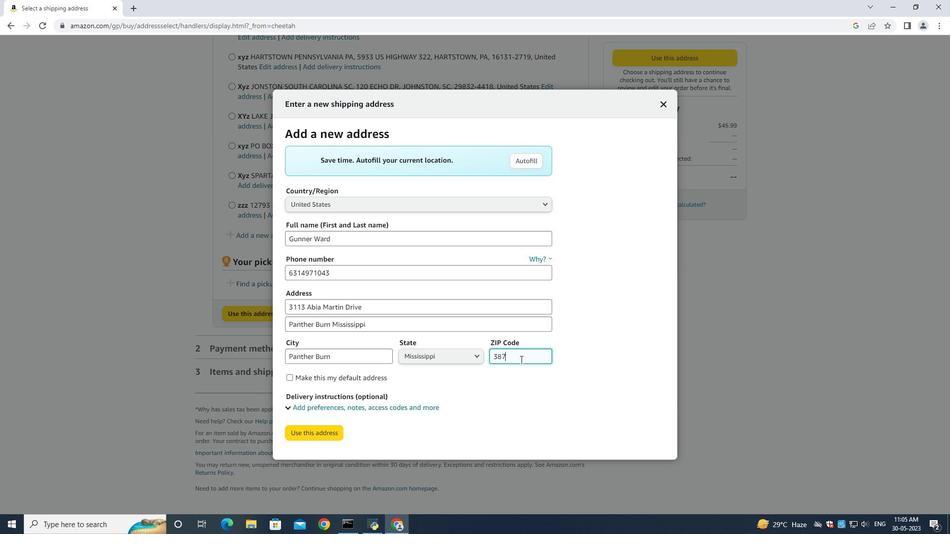 
Action: Mouse moved to (312, 432)
Screenshot: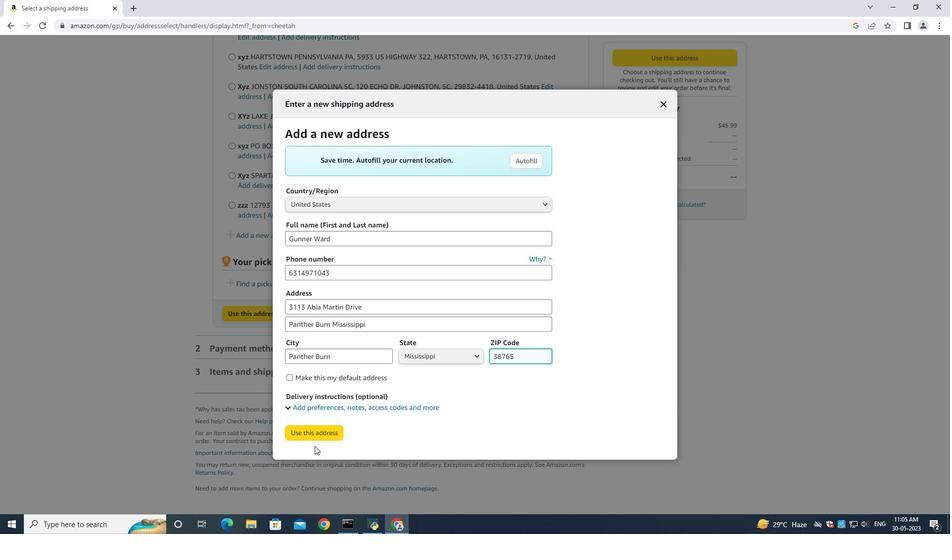 
Action: Mouse pressed left at (312, 432)
Screenshot: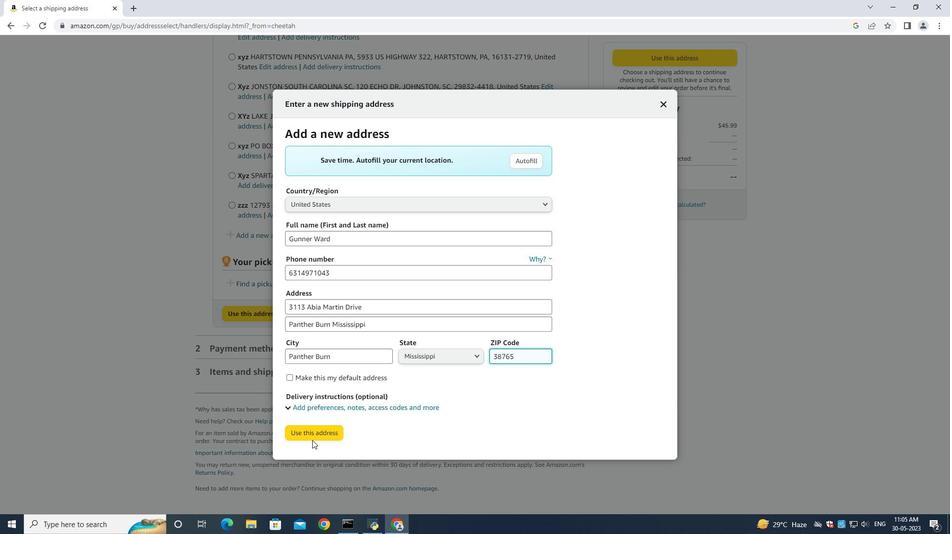 
Action: Mouse moved to (310, 504)
Screenshot: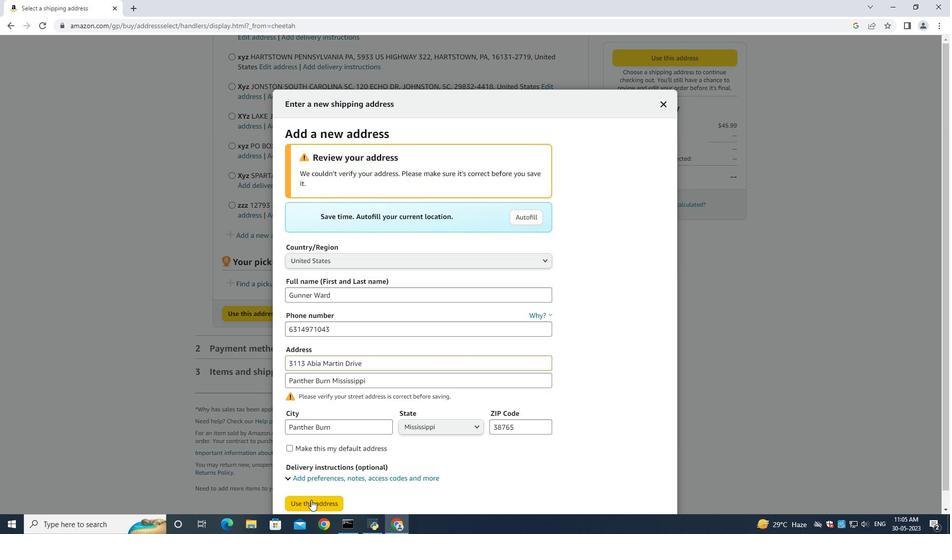 
Action: Mouse pressed left at (310, 504)
Screenshot: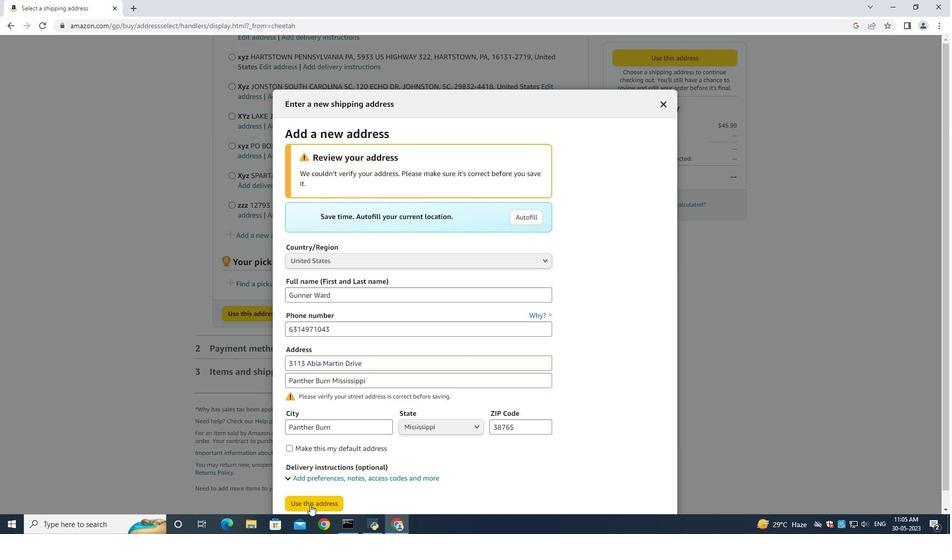 
Action: Mouse moved to (262, 250)
Screenshot: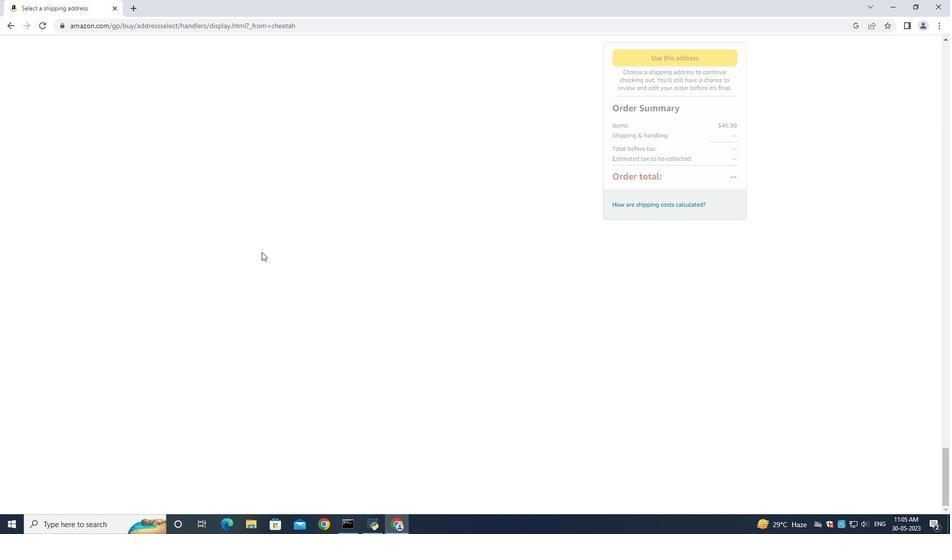 
